 Task: Look for space in Zanjān, Iran from 5th June, 2023 to 16th June, 2023 for 2 adults in price range Rs.7000 to Rs.15000. Place can be entire place with 1  bedroom having 1 bed and 1 bathroom. Property type can be house, flat, guest house, hotel. Booking option can be shelf check-in. Required host language is English.
Action: Mouse moved to (577, 82)
Screenshot: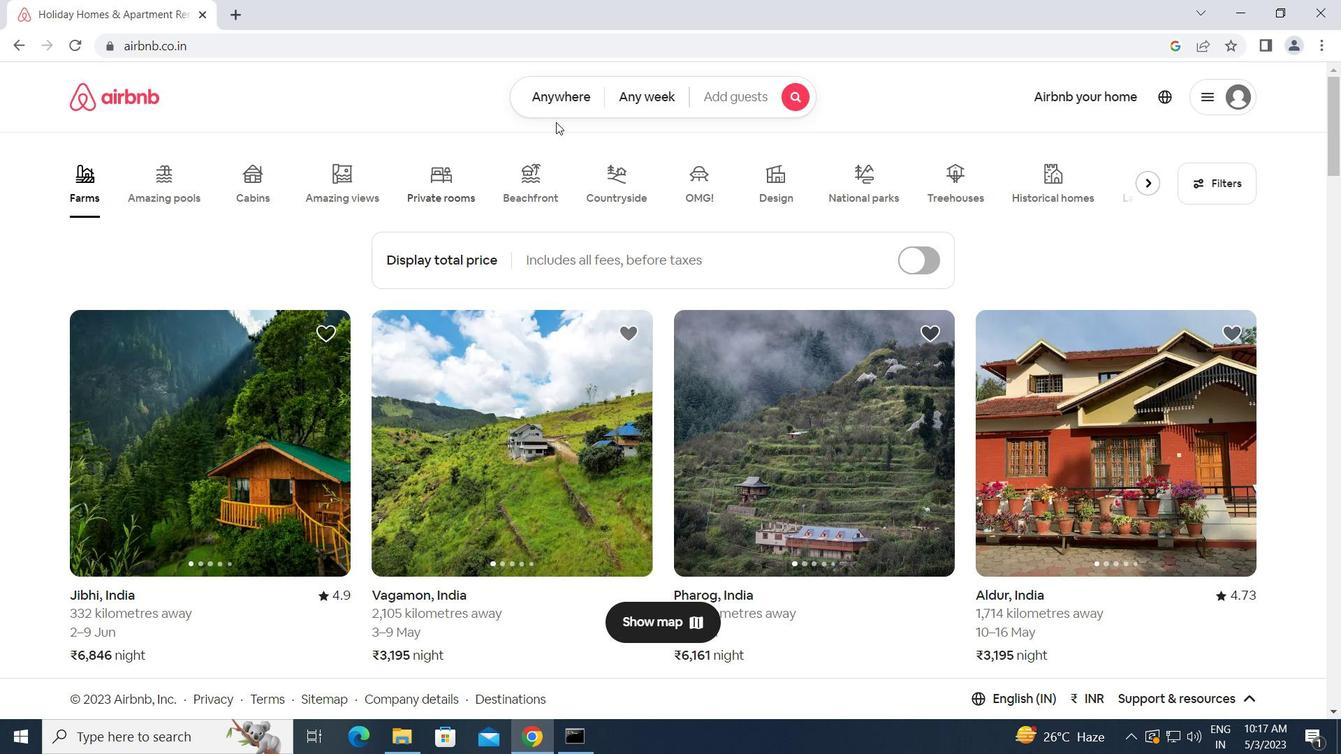
Action: Mouse pressed left at (577, 82)
Screenshot: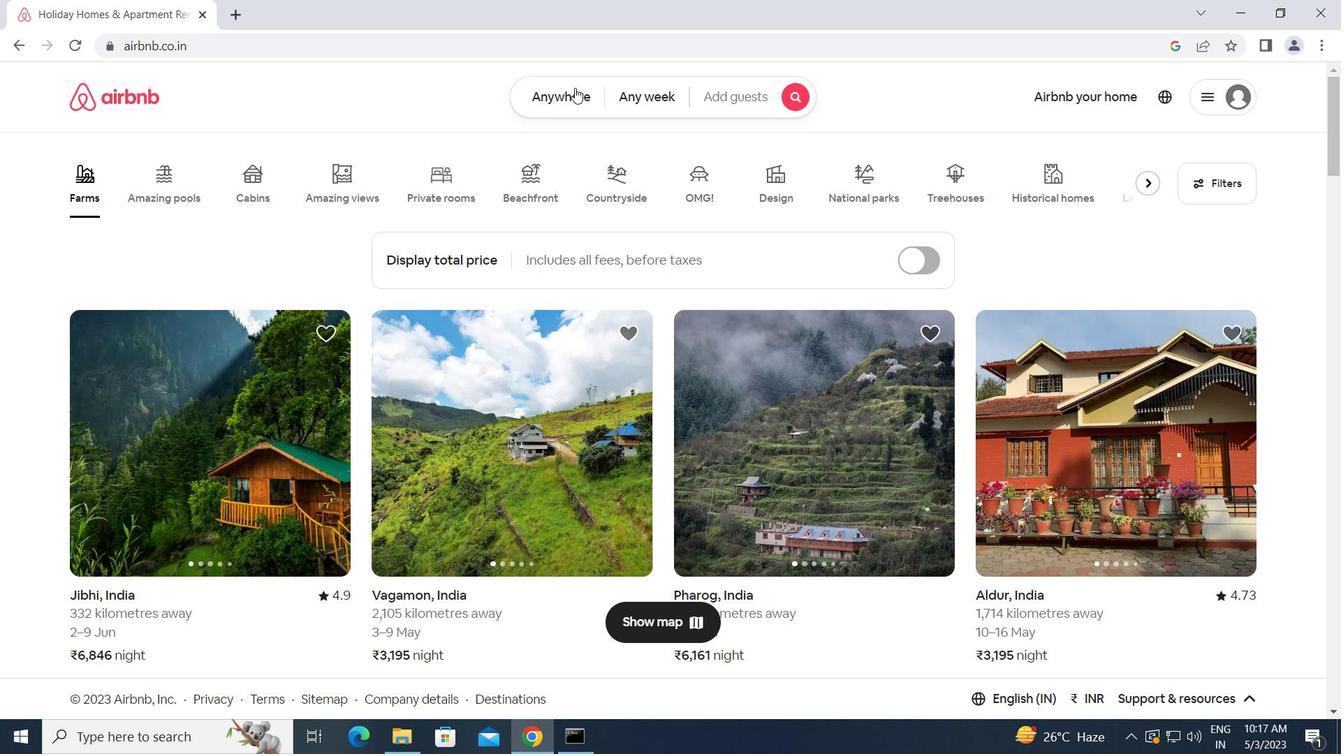 
Action: Mouse moved to (507, 156)
Screenshot: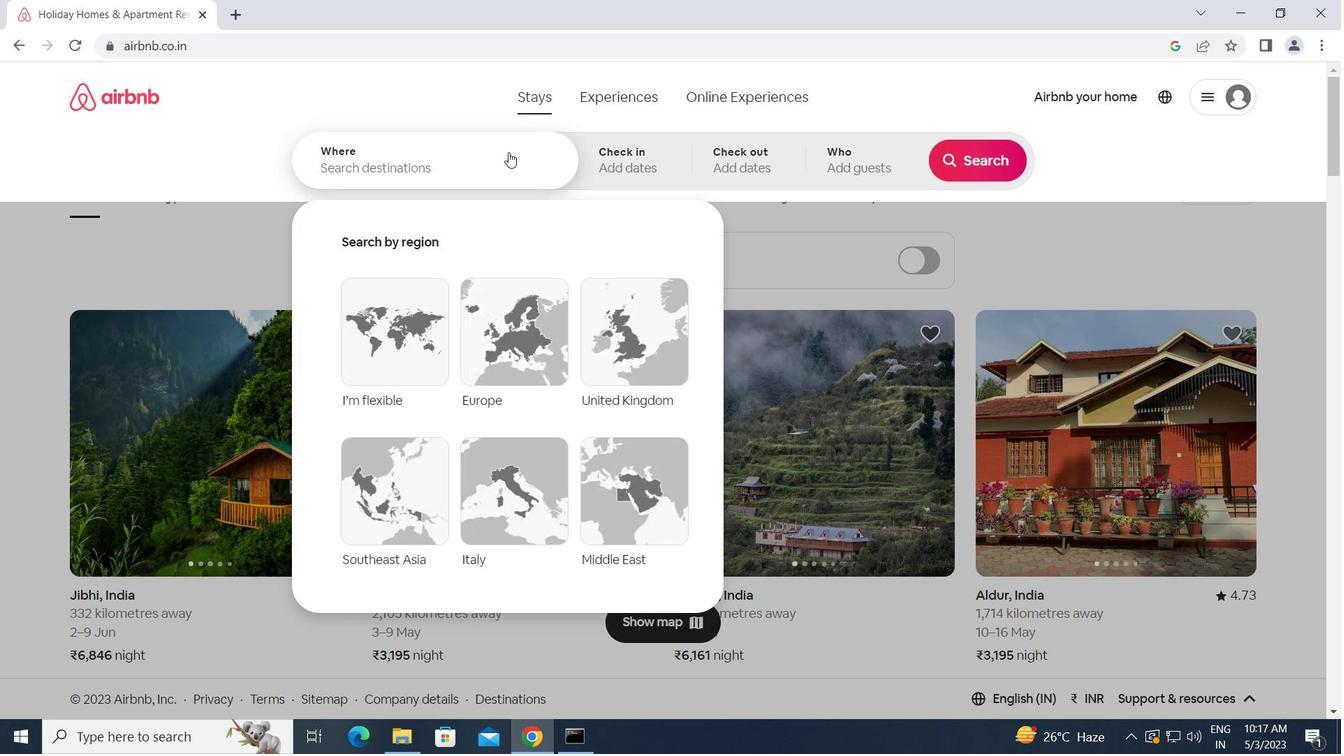 
Action: Mouse pressed left at (507, 156)
Screenshot: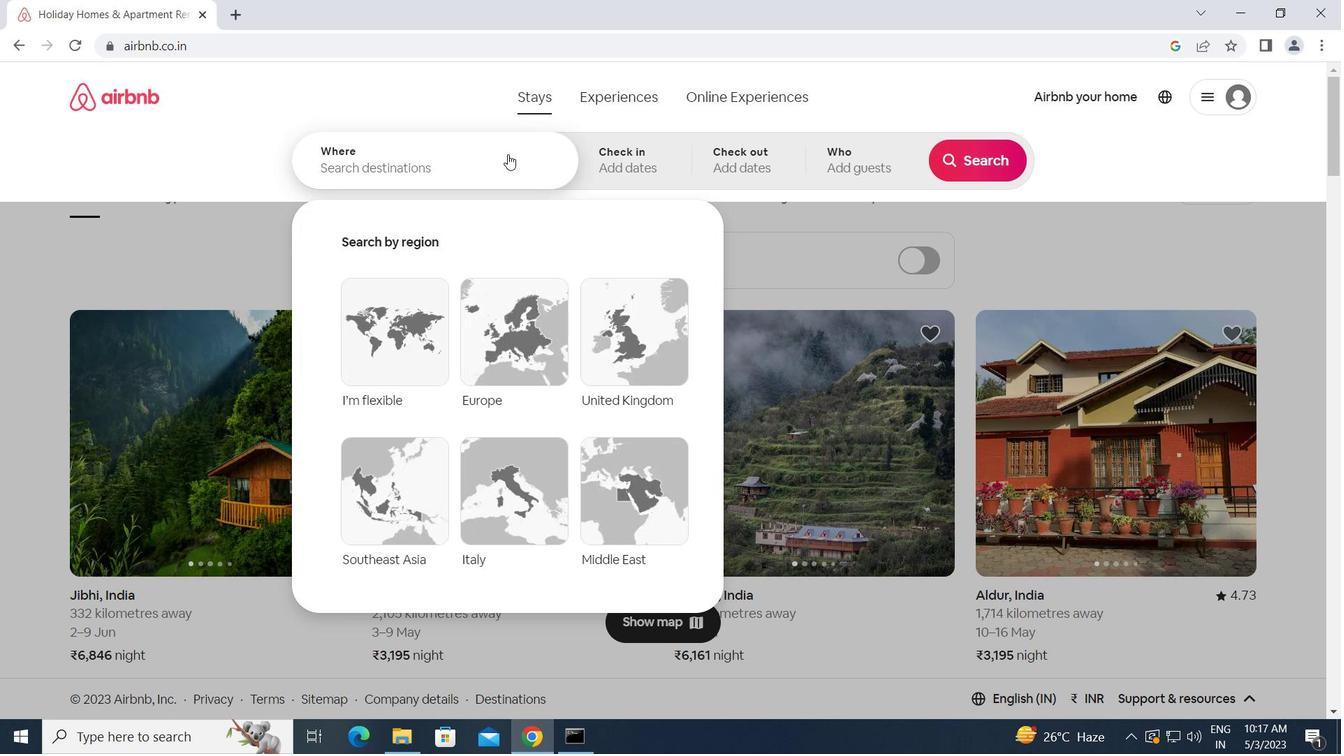 
Action: Key pressed z<Key.caps_lock>anjan,<Key.space><Key.caps_lock>i<Key.caps_lock>ran<Key.enter>
Screenshot: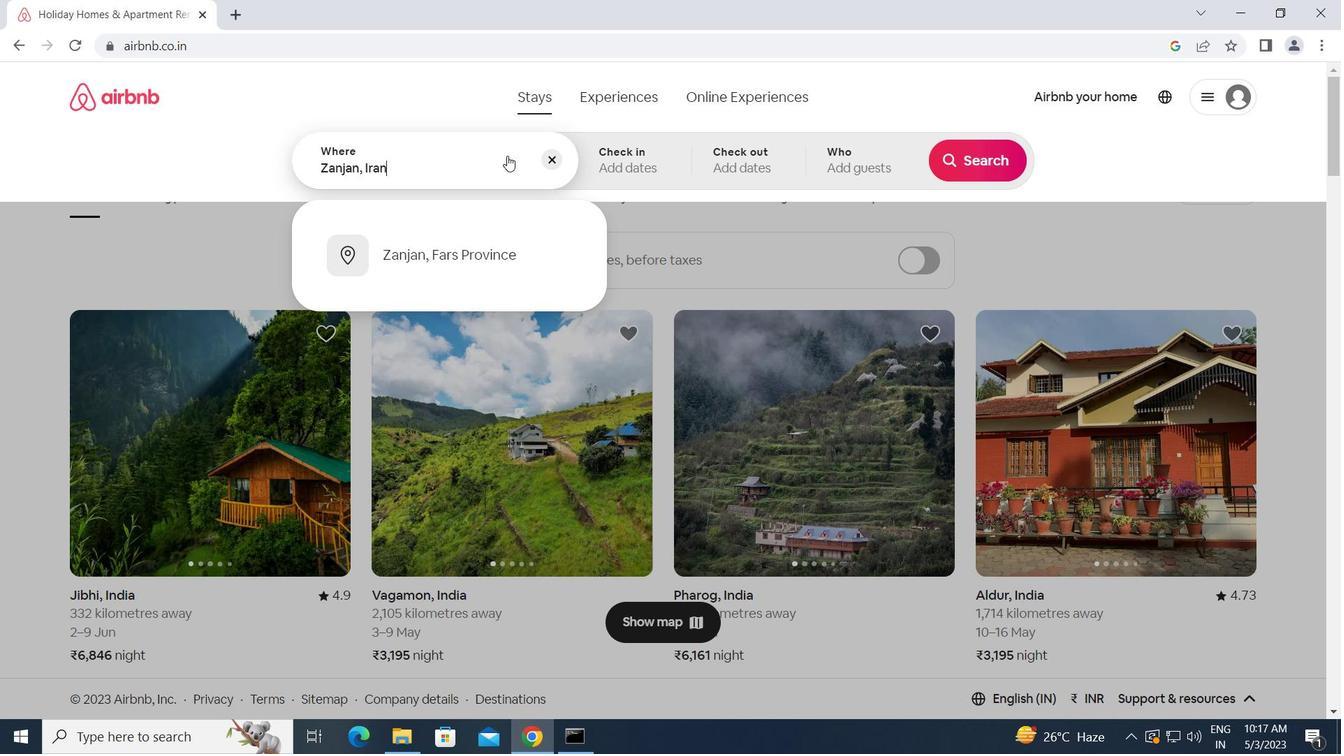 
Action: Mouse moved to (742, 416)
Screenshot: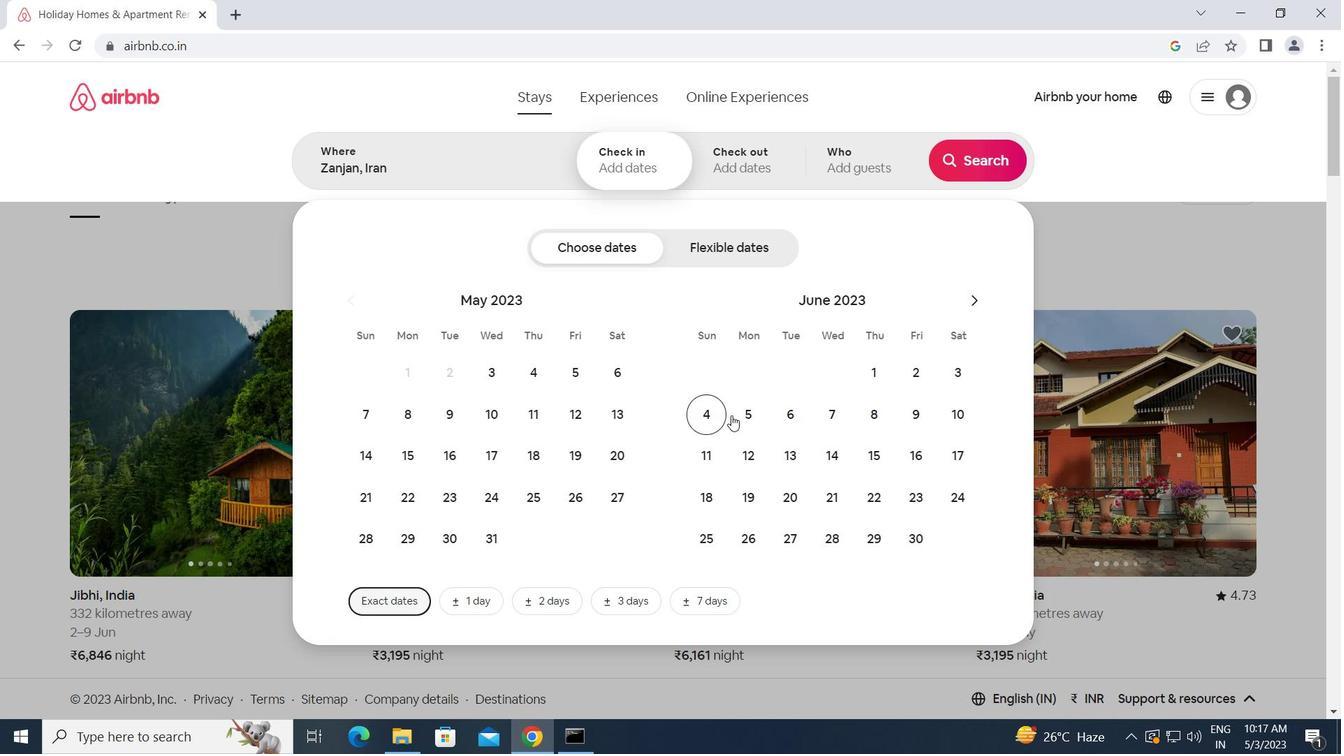 
Action: Mouse pressed left at (742, 416)
Screenshot: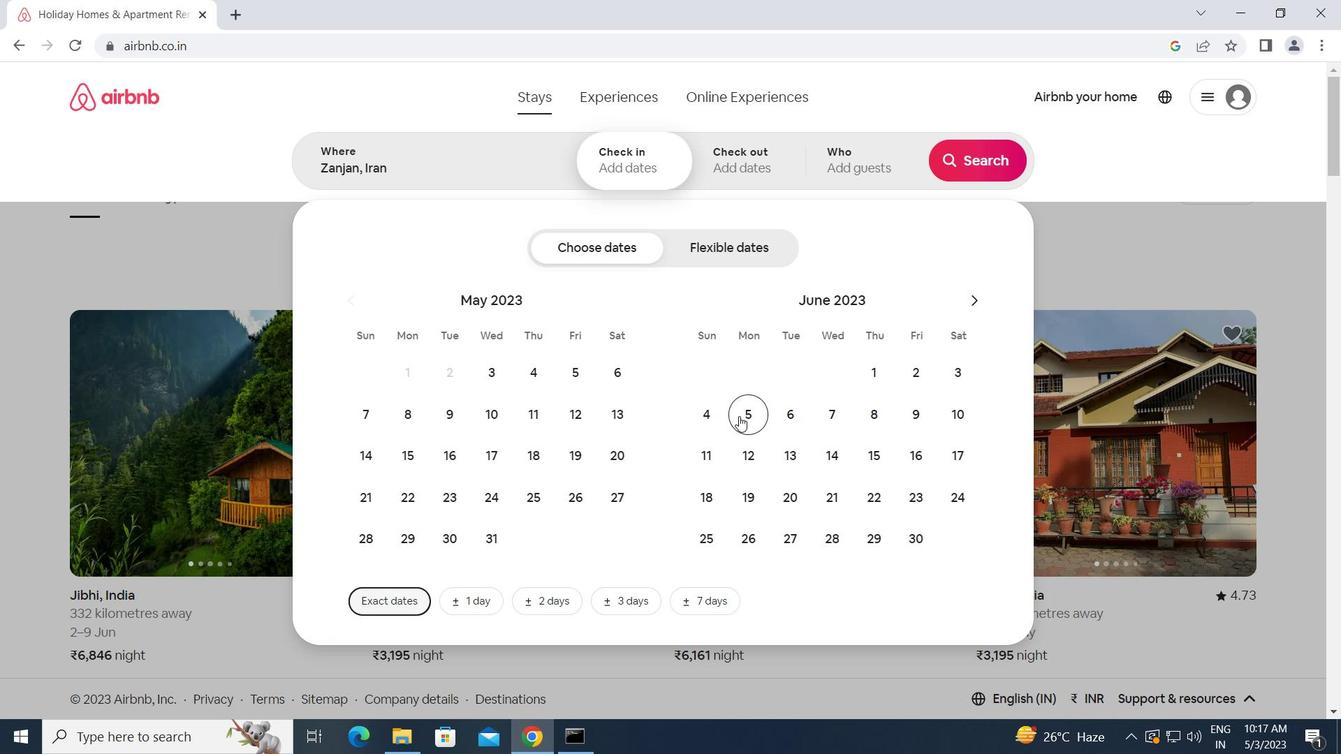 
Action: Mouse moved to (911, 452)
Screenshot: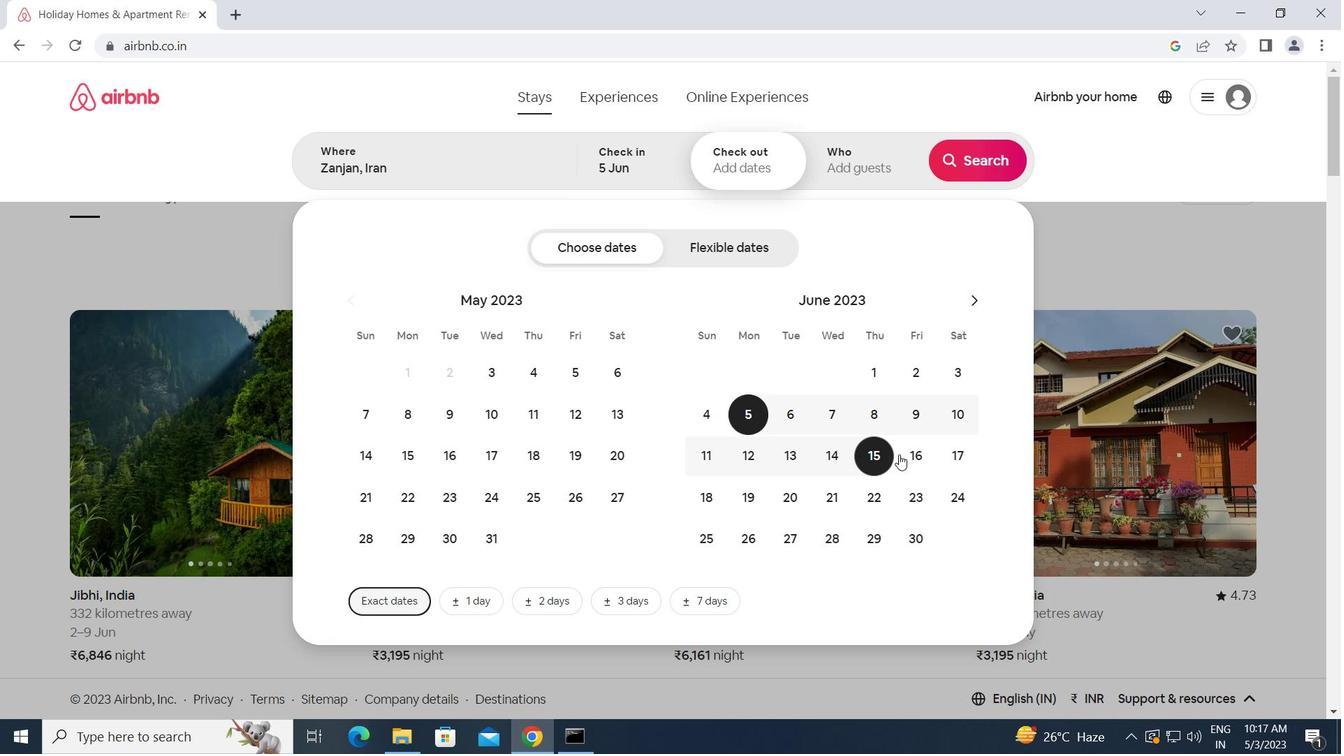 
Action: Mouse pressed left at (911, 452)
Screenshot: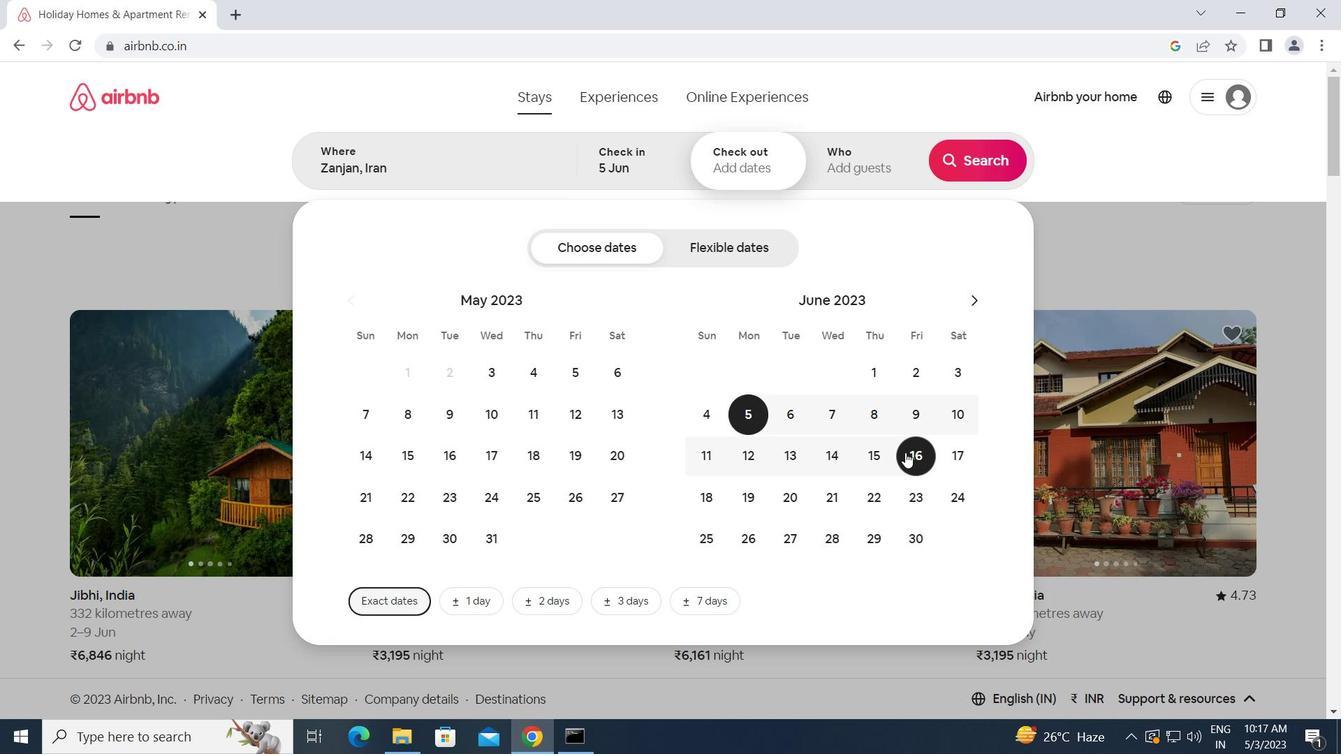 
Action: Mouse moved to (885, 160)
Screenshot: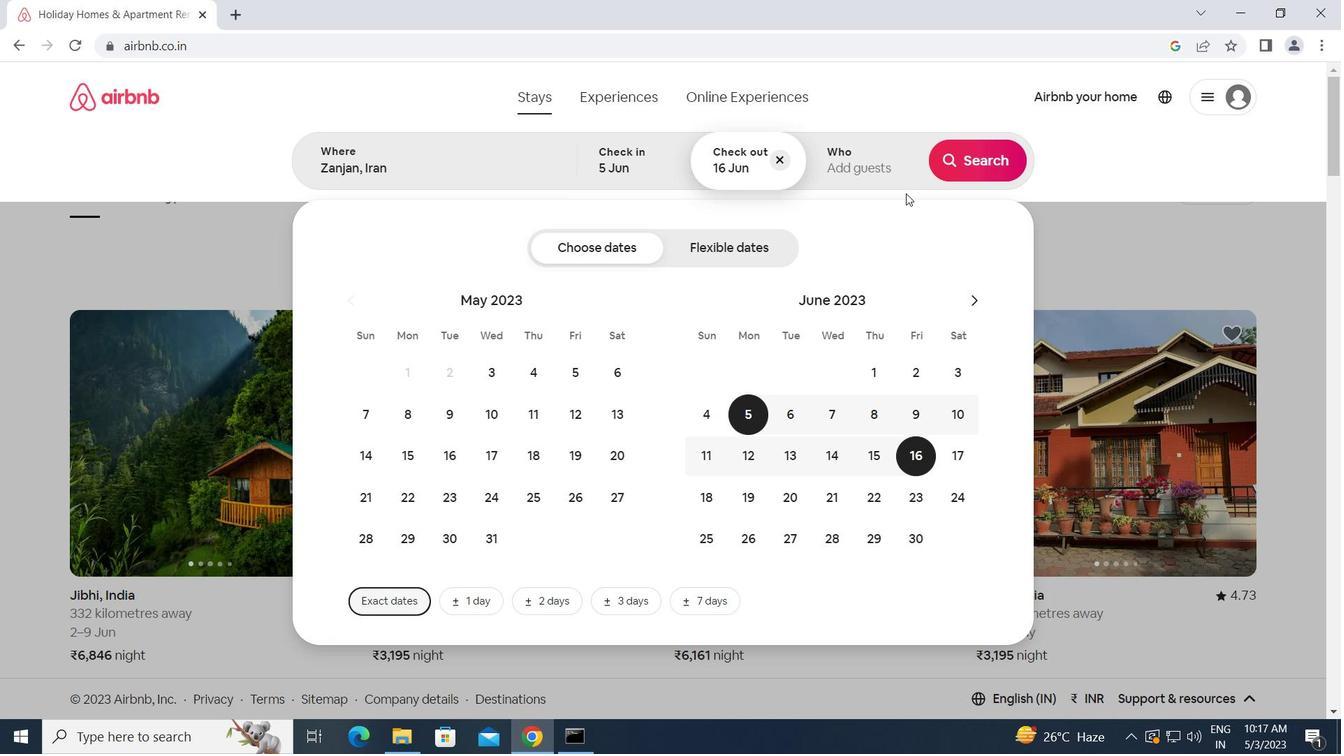 
Action: Mouse pressed left at (885, 160)
Screenshot: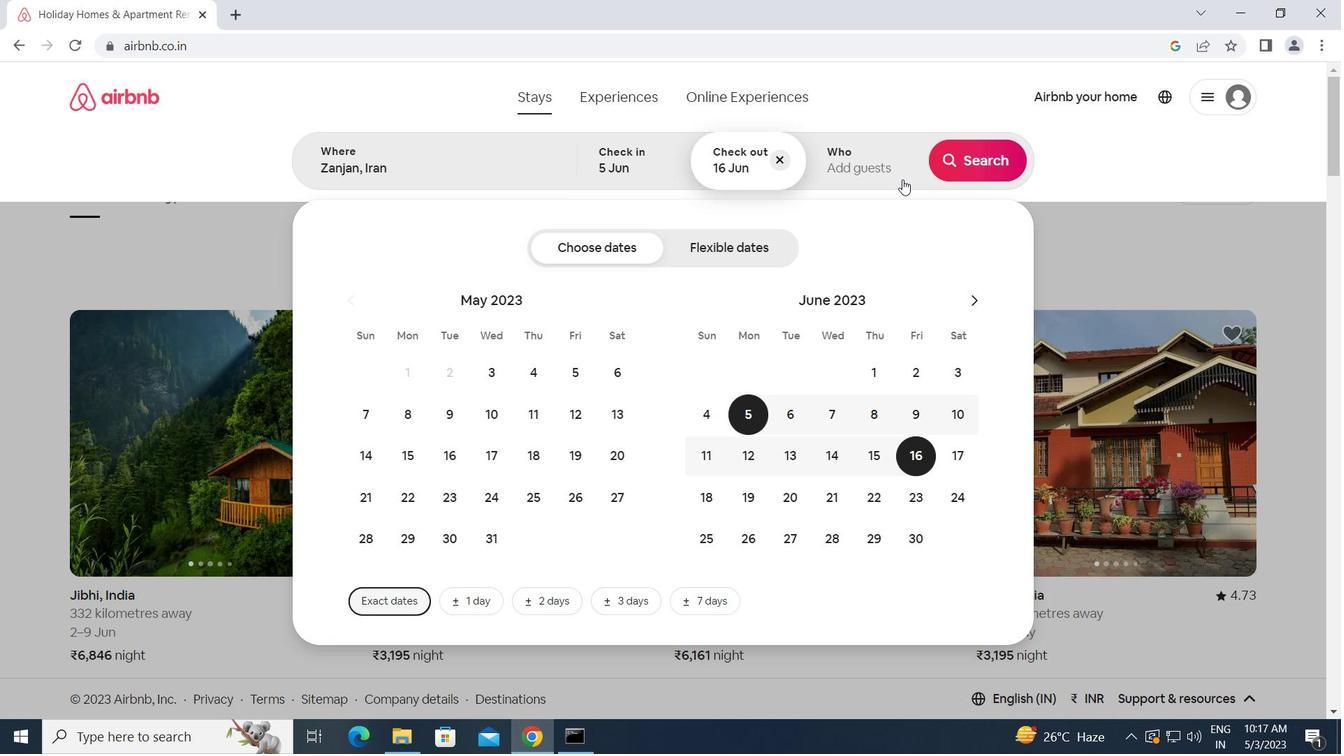 
Action: Mouse moved to (975, 253)
Screenshot: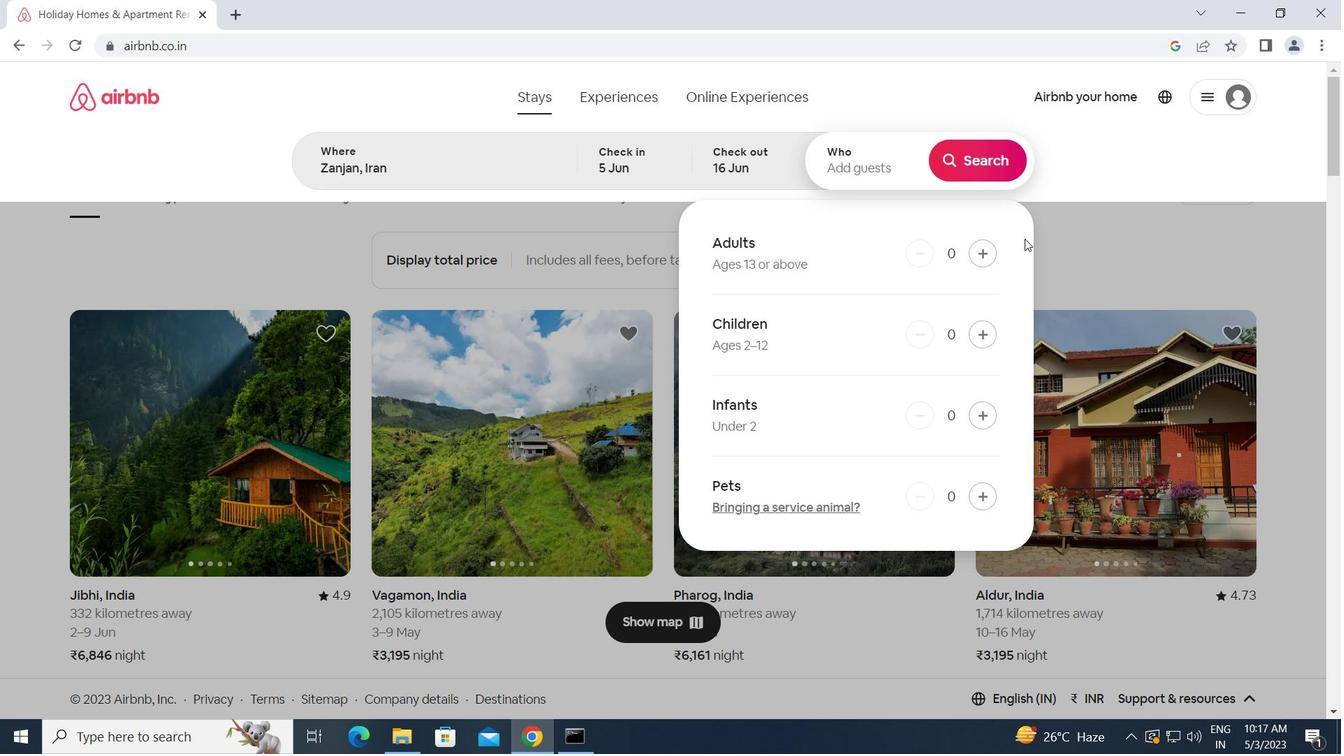 
Action: Mouse pressed left at (975, 253)
Screenshot: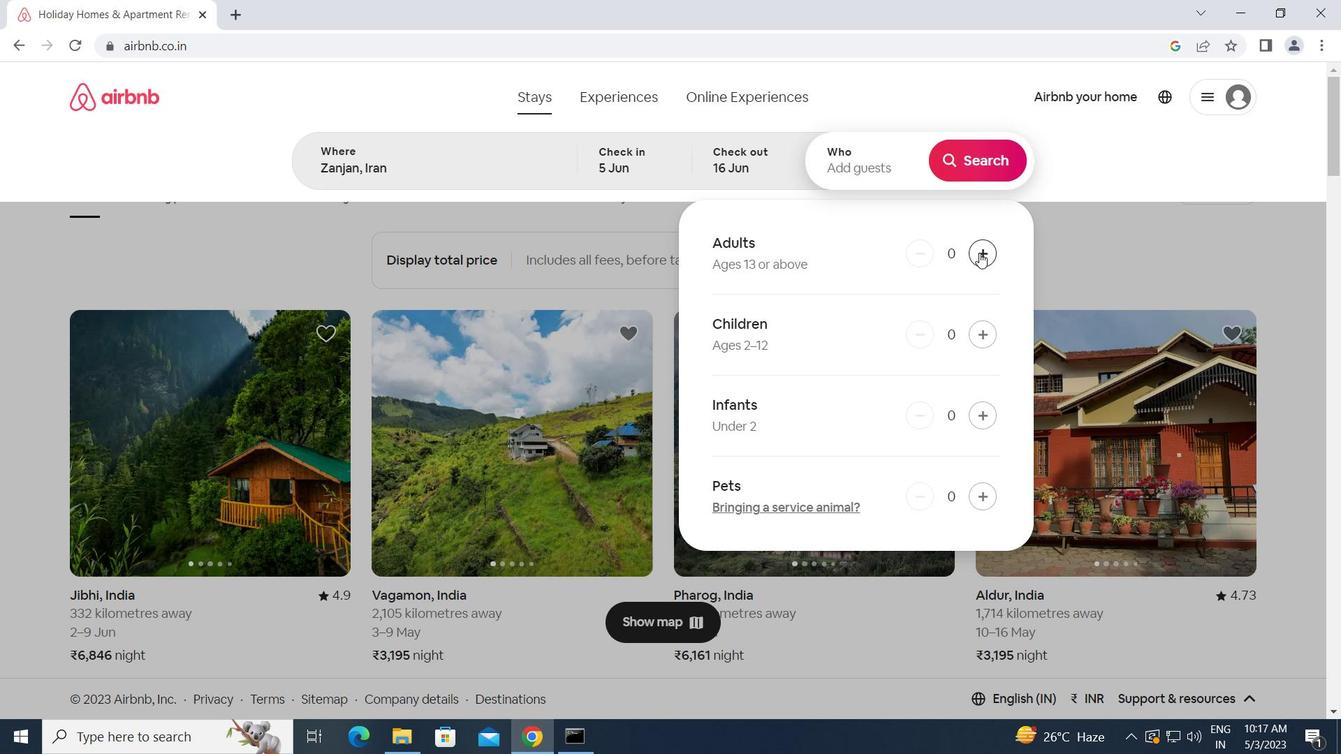 
Action: Mouse moved to (985, 246)
Screenshot: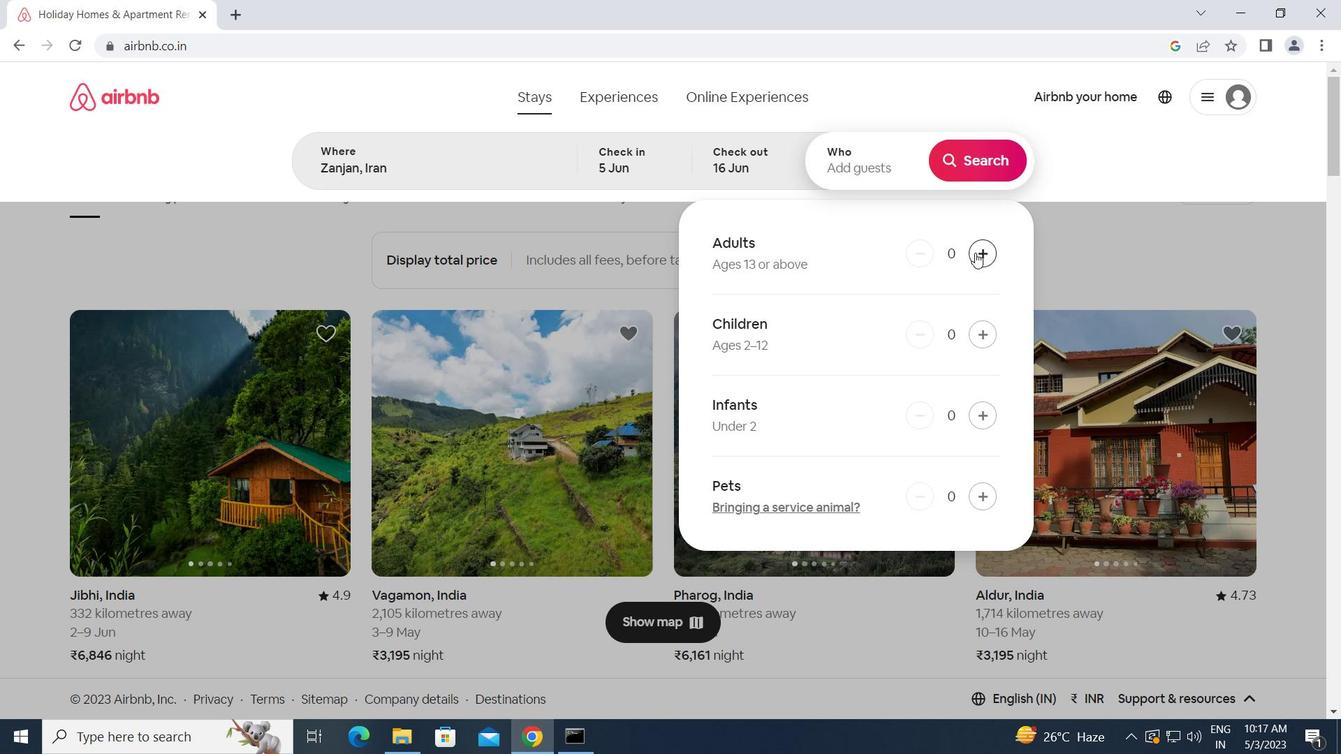 
Action: Mouse pressed left at (985, 246)
Screenshot: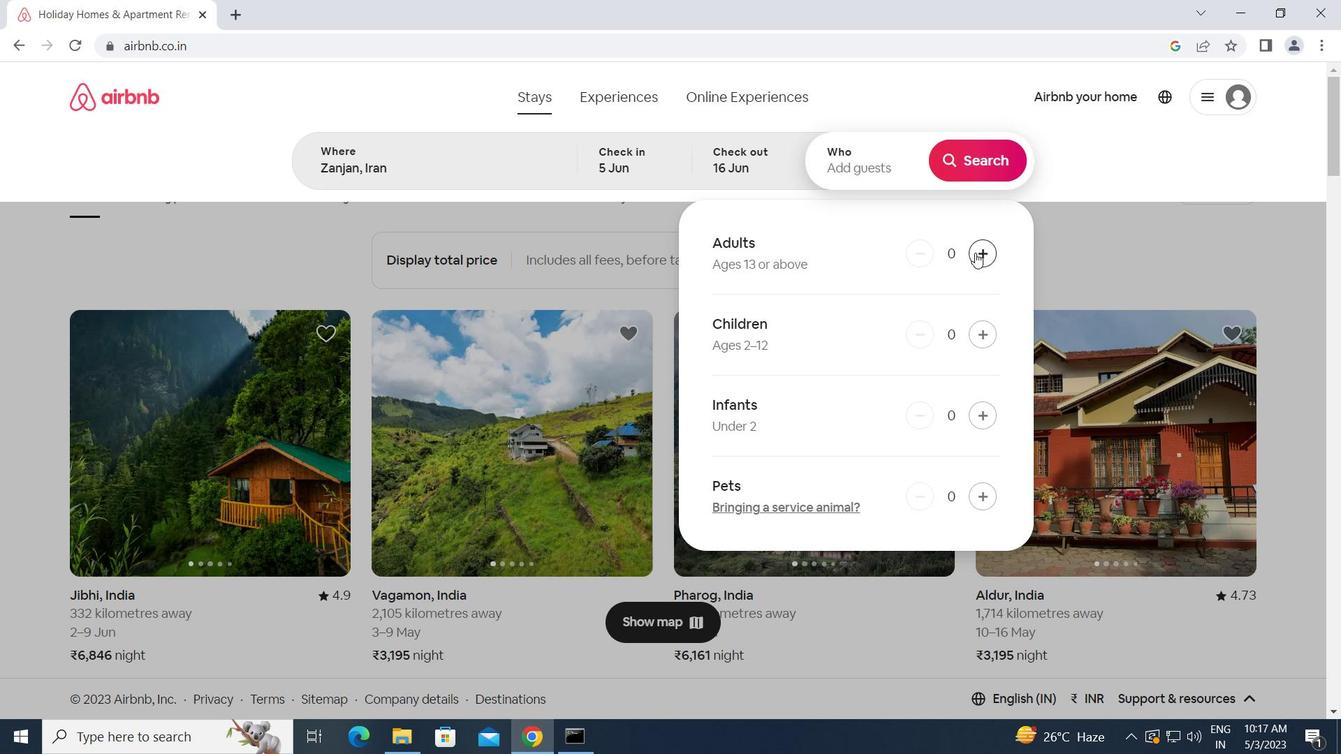 
Action: Mouse moved to (982, 168)
Screenshot: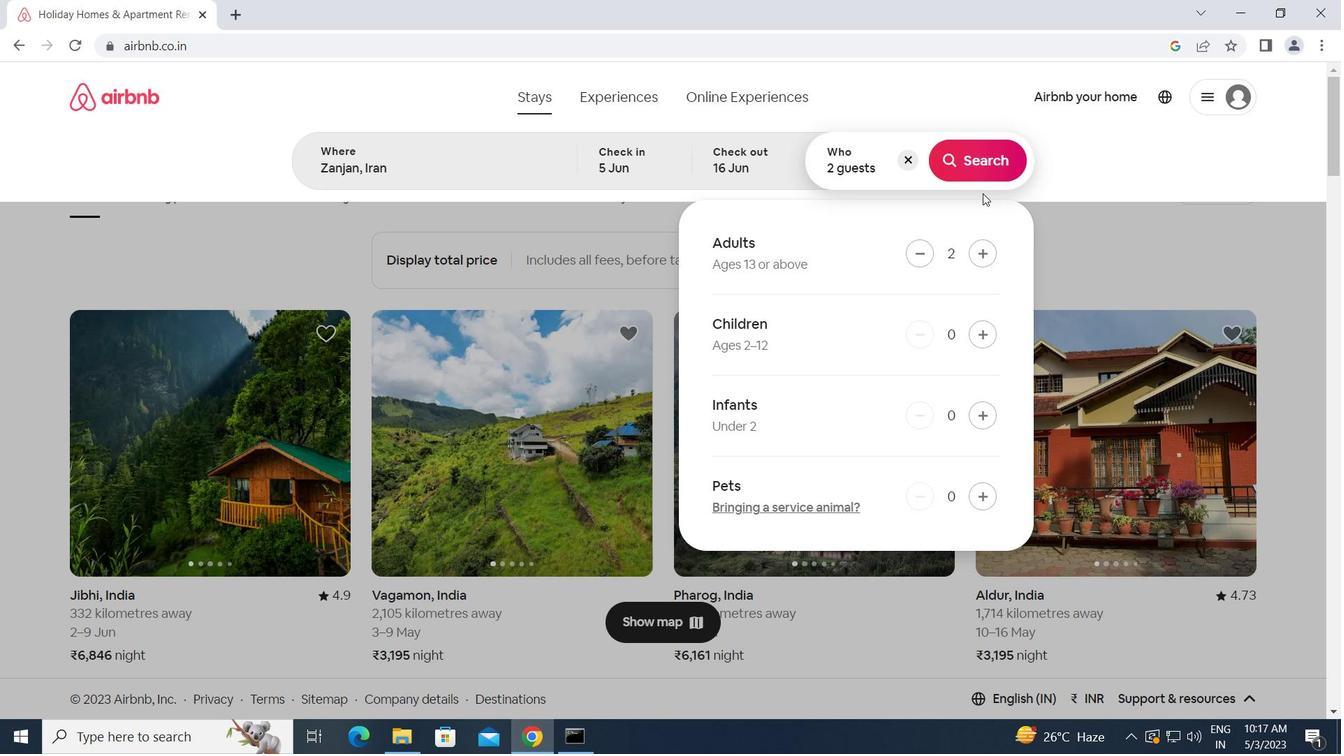 
Action: Mouse pressed left at (982, 168)
Screenshot: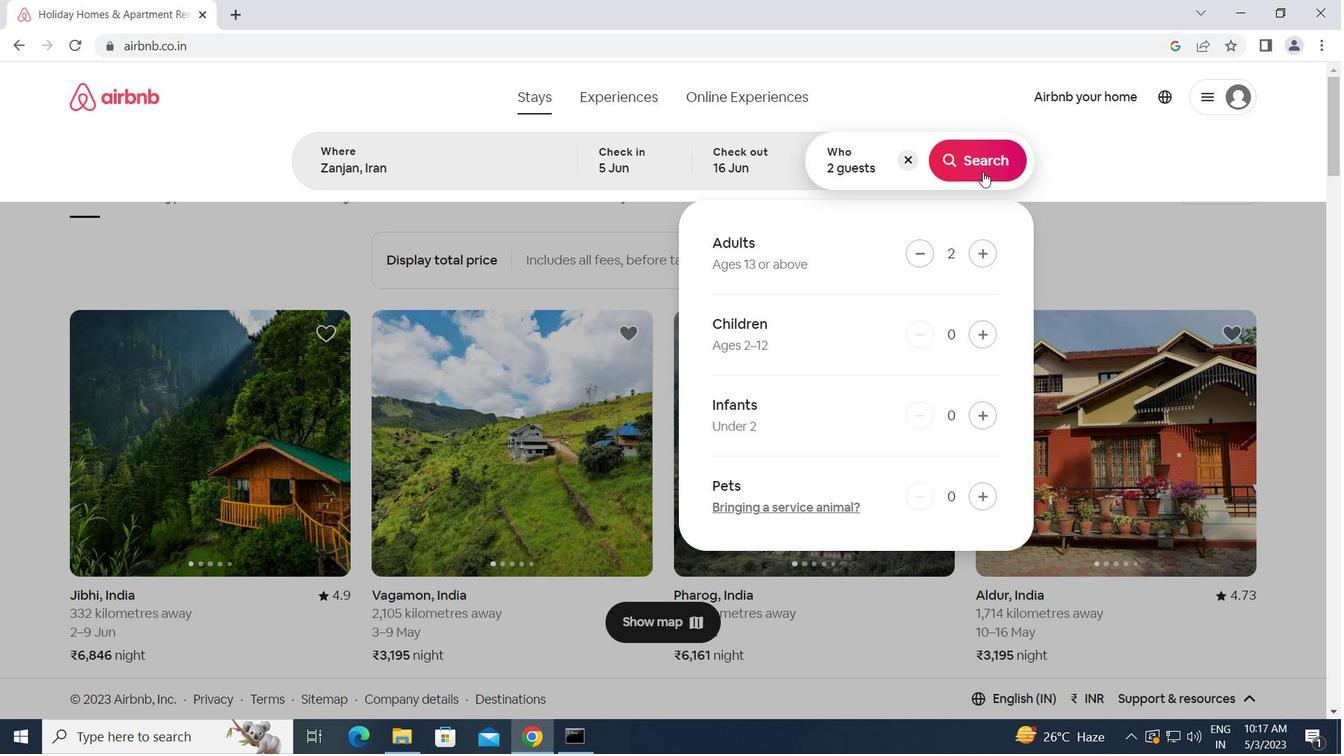 
Action: Mouse moved to (1277, 161)
Screenshot: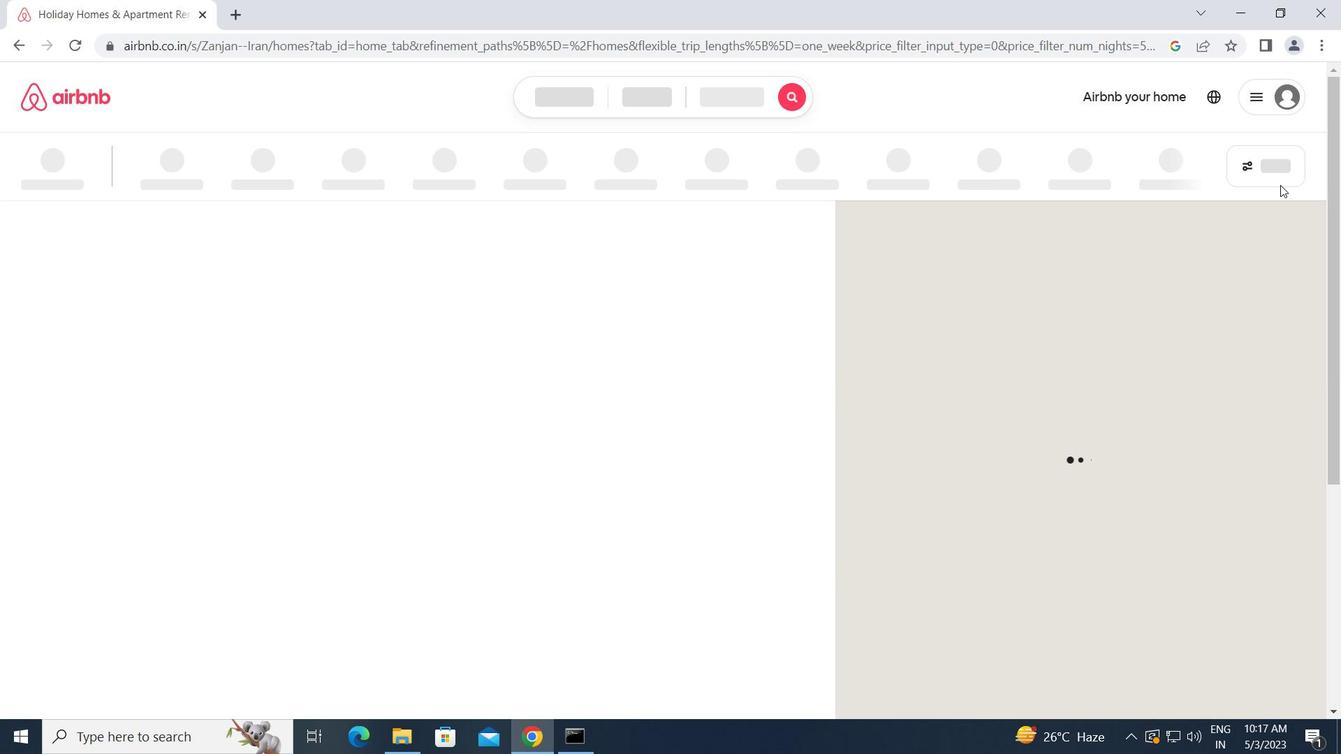 
Action: Mouse pressed left at (1277, 161)
Screenshot: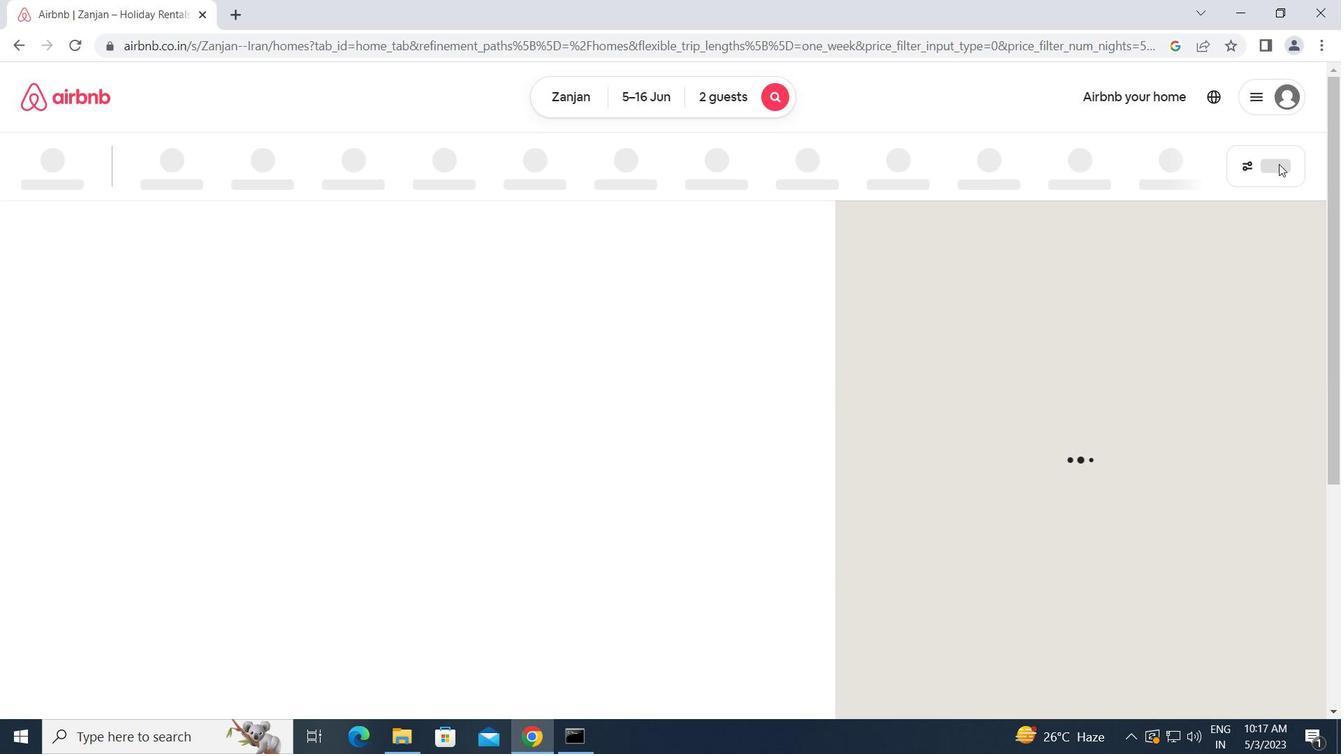 
Action: Mouse moved to (450, 273)
Screenshot: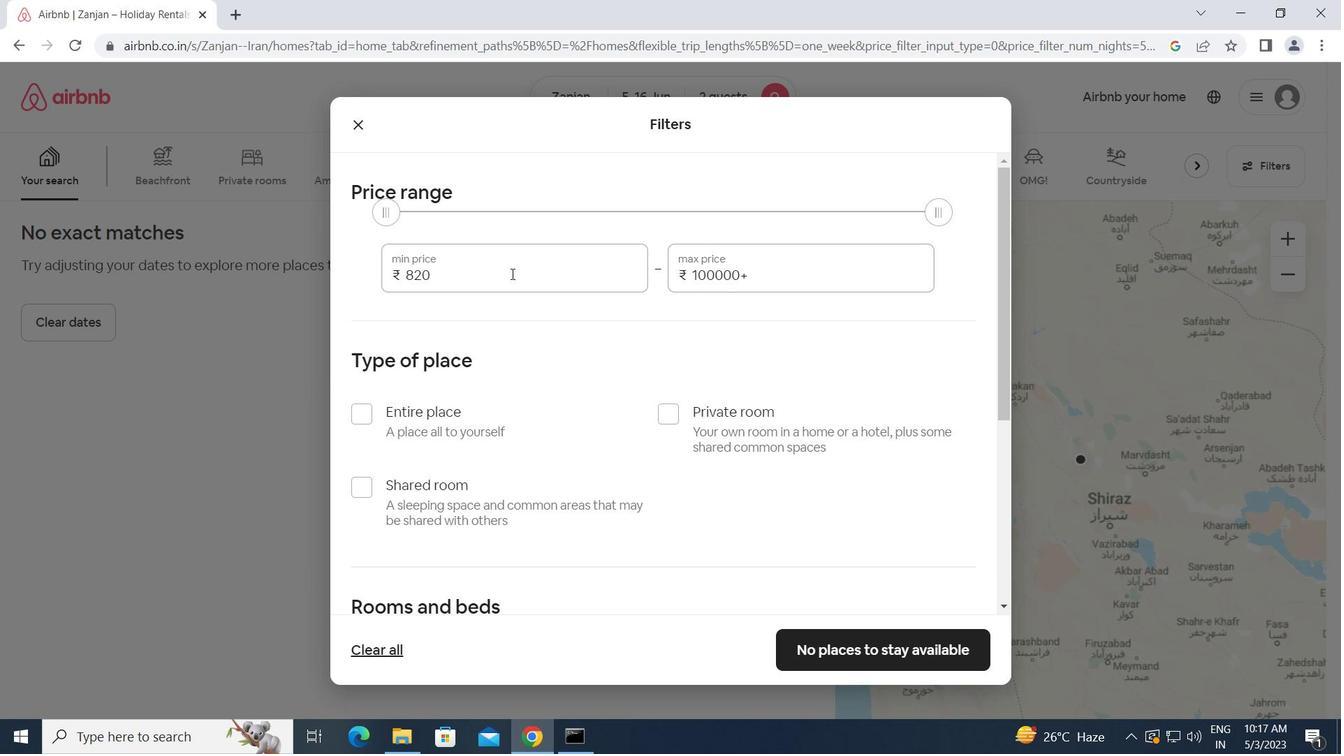 
Action: Mouse pressed left at (450, 273)
Screenshot: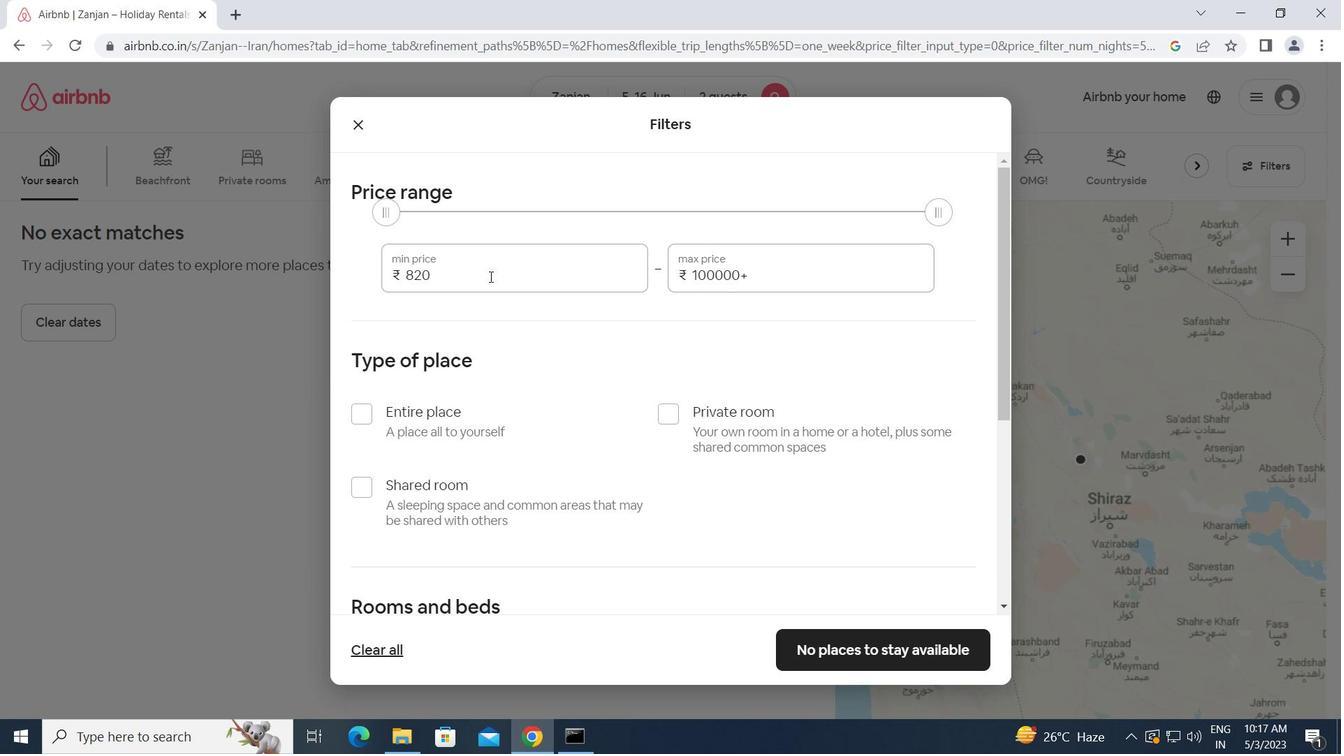 
Action: Mouse moved to (389, 275)
Screenshot: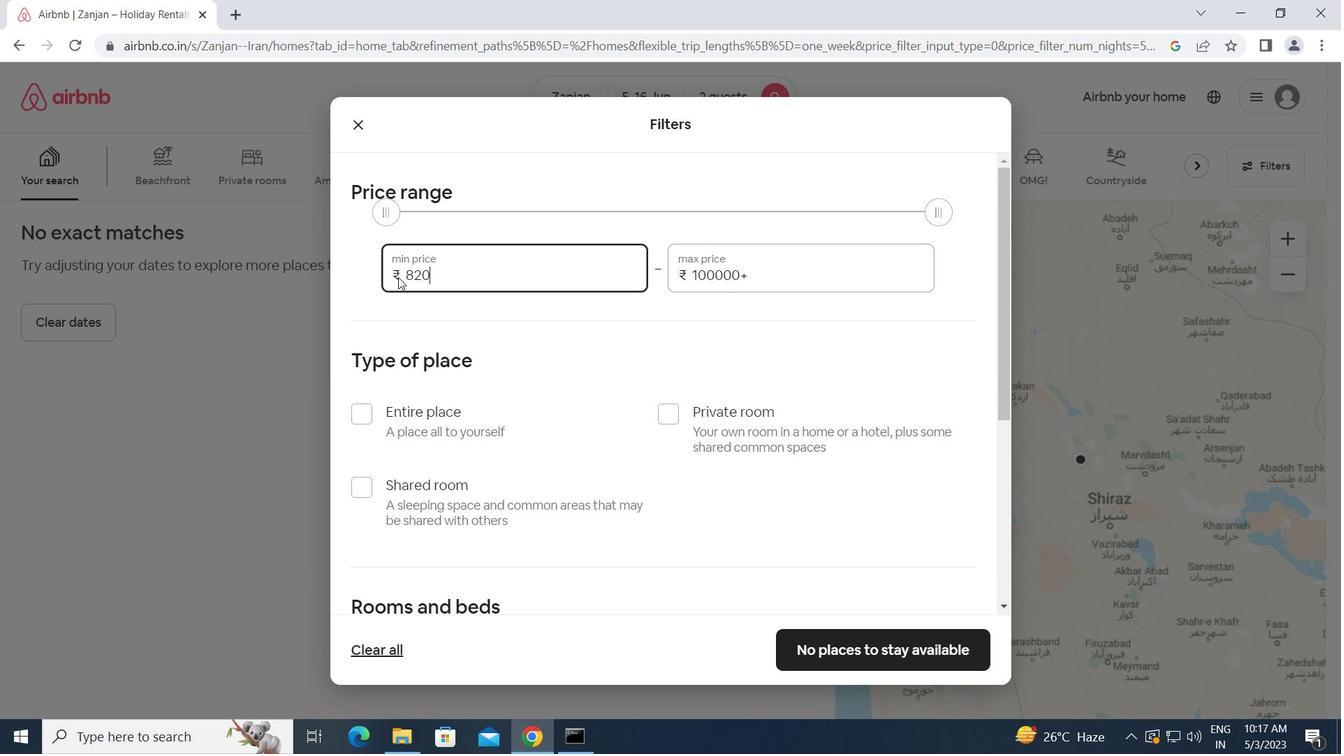
Action: Key pressed 7000<Key.tab>15000
Screenshot: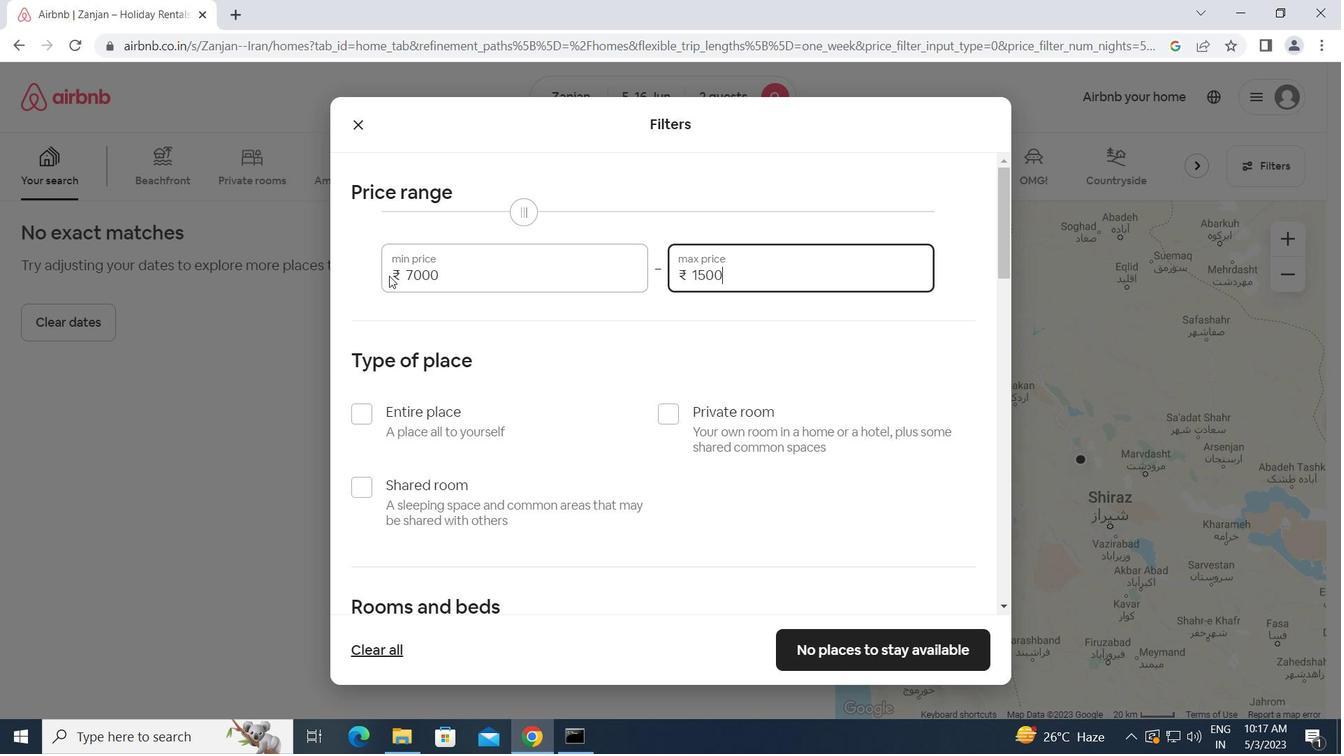 
Action: Mouse moved to (353, 418)
Screenshot: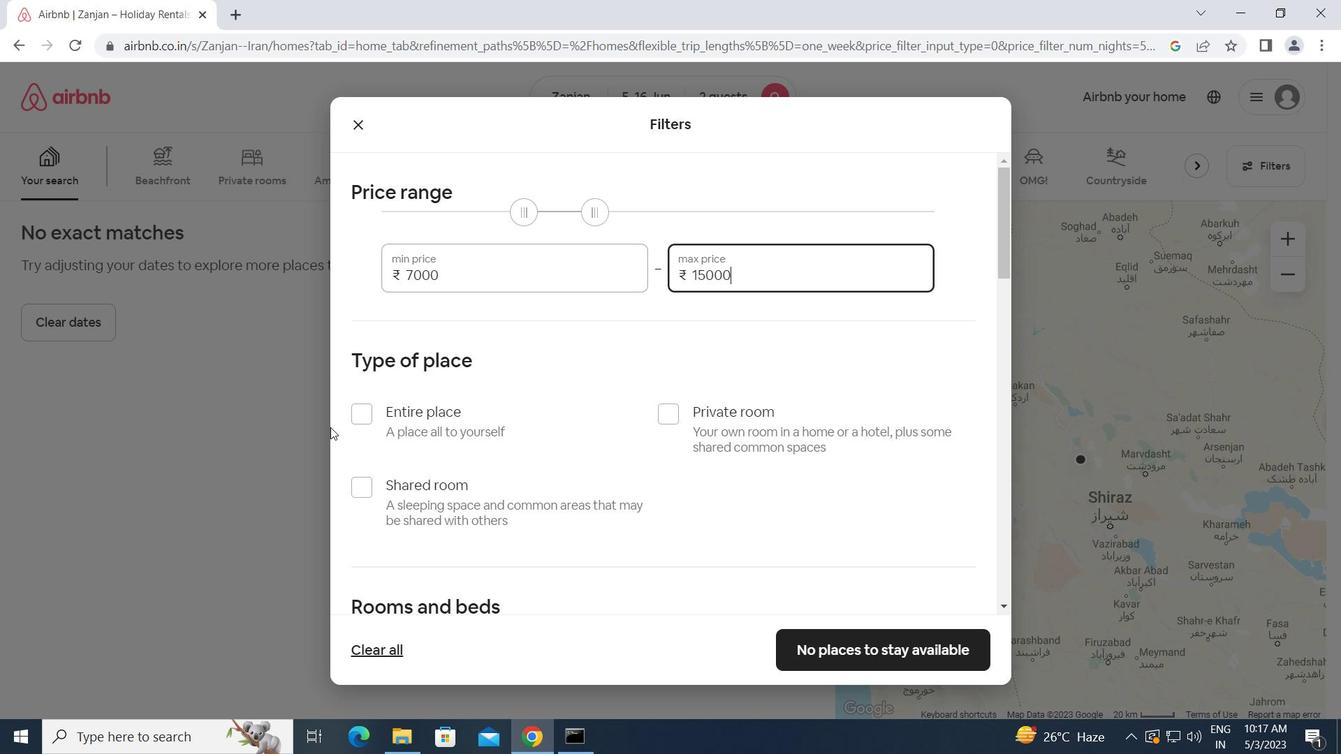 
Action: Mouse pressed left at (353, 418)
Screenshot: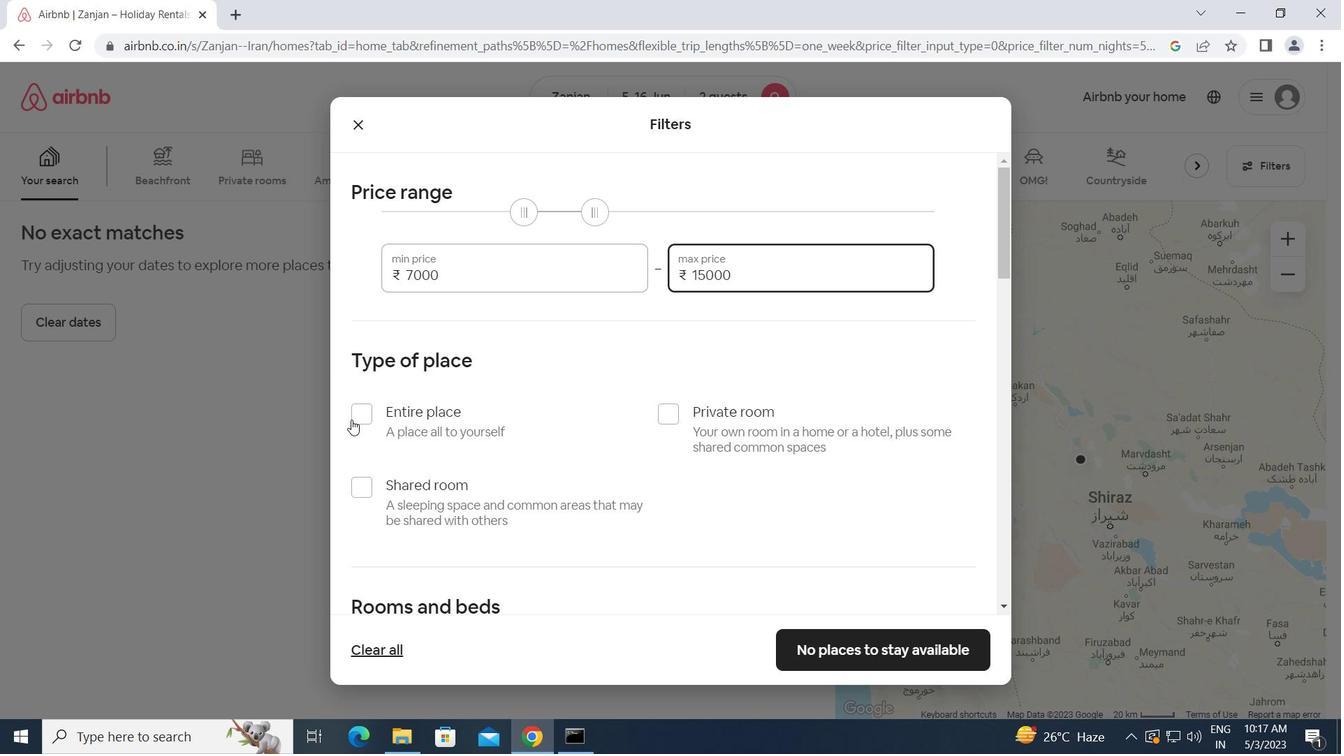 
Action: Mouse moved to (433, 433)
Screenshot: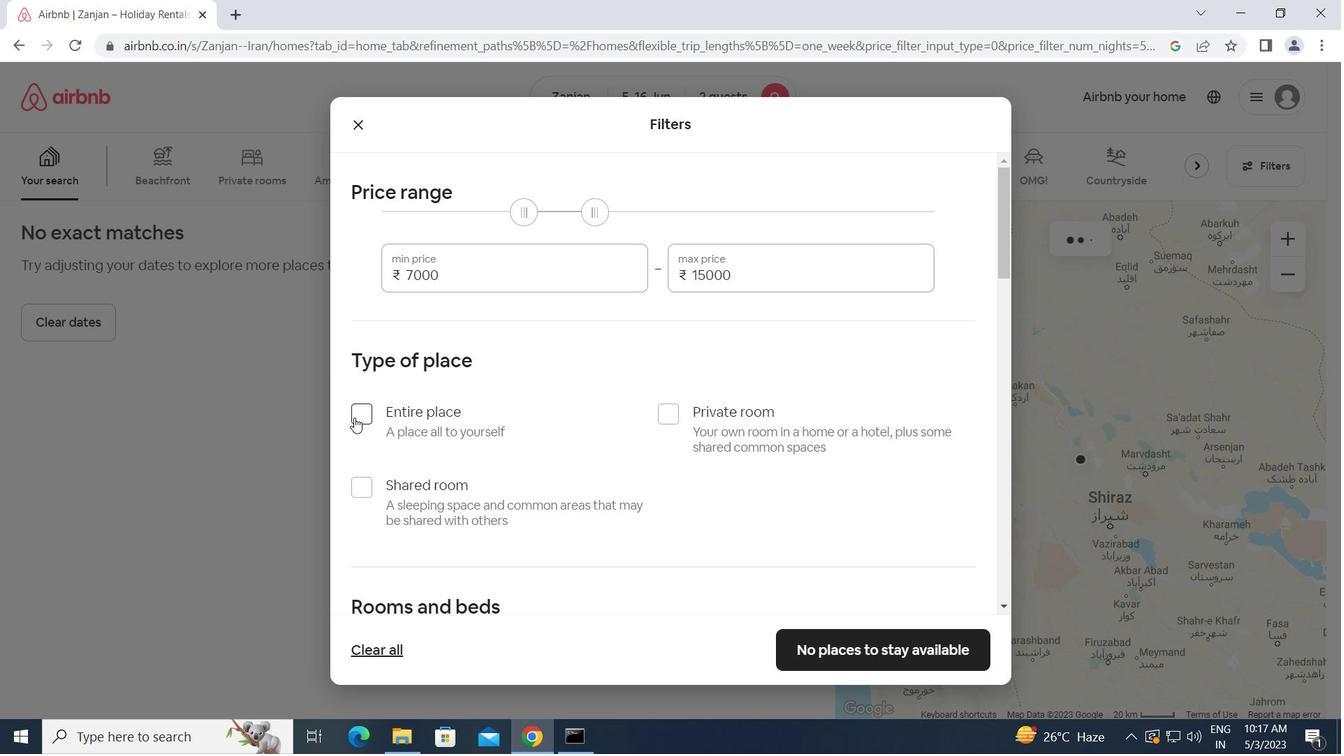 
Action: Mouse scrolled (433, 432) with delta (0, 0)
Screenshot: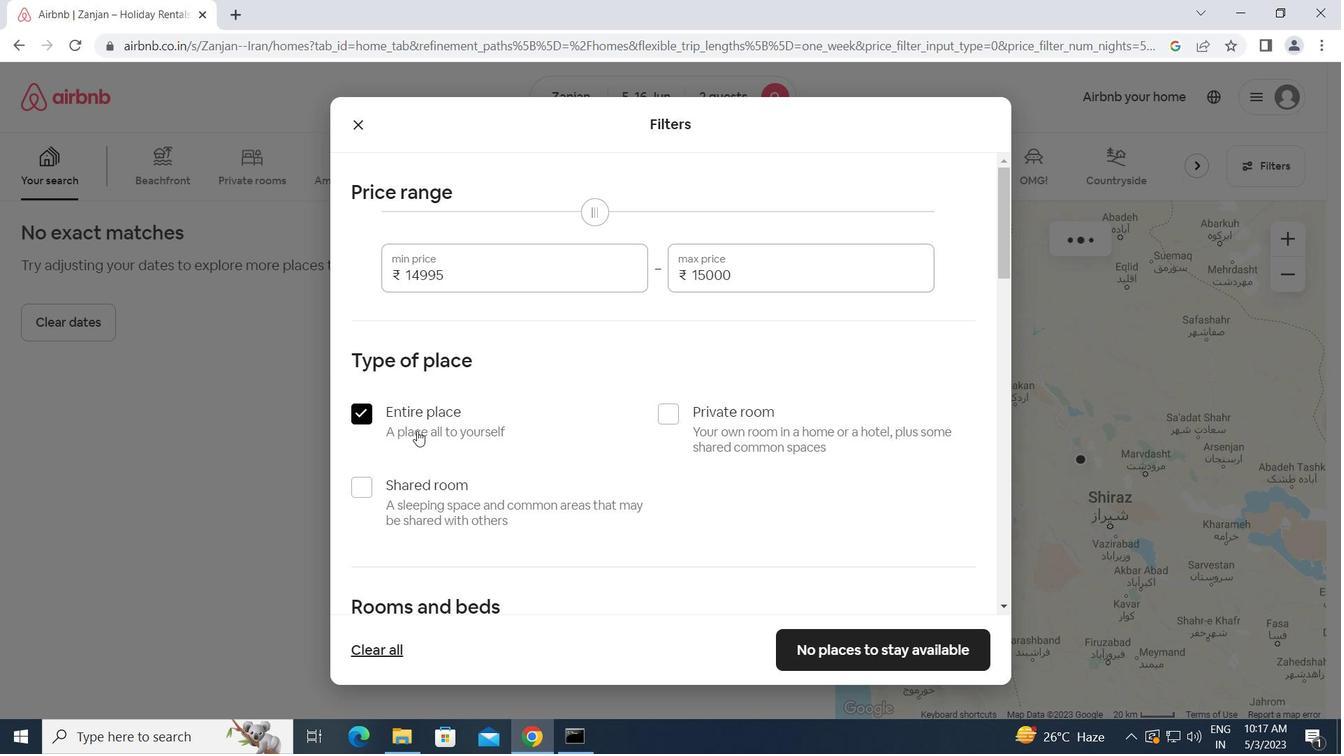 
Action: Mouse scrolled (433, 432) with delta (0, 0)
Screenshot: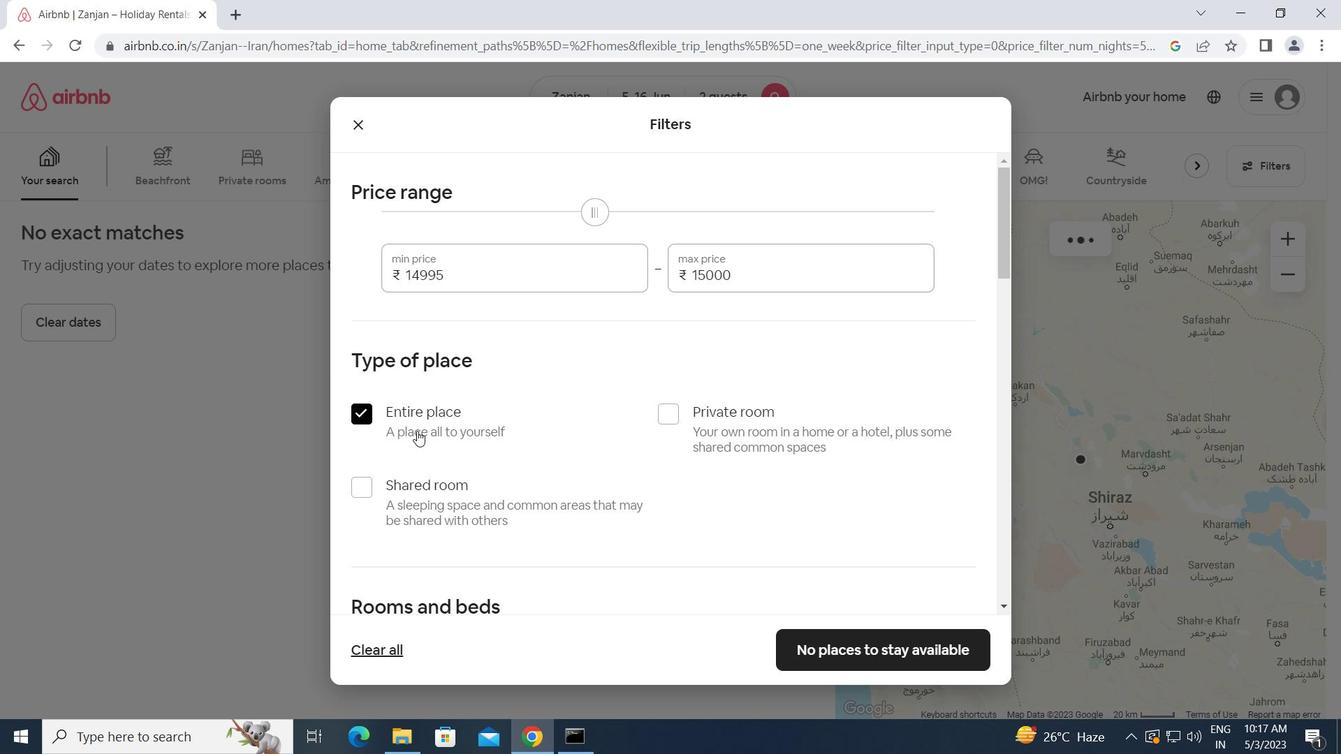 
Action: Mouse scrolled (433, 432) with delta (0, 0)
Screenshot: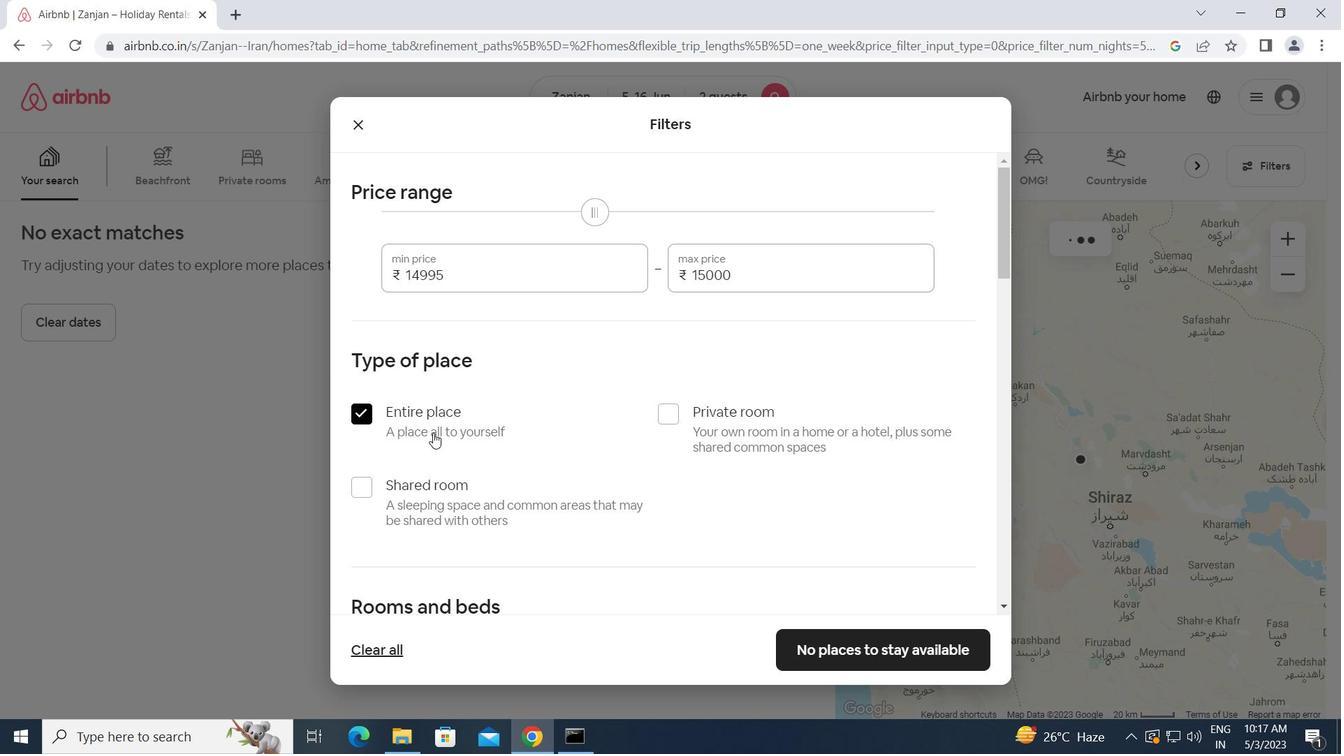 
Action: Mouse scrolled (433, 432) with delta (0, 0)
Screenshot: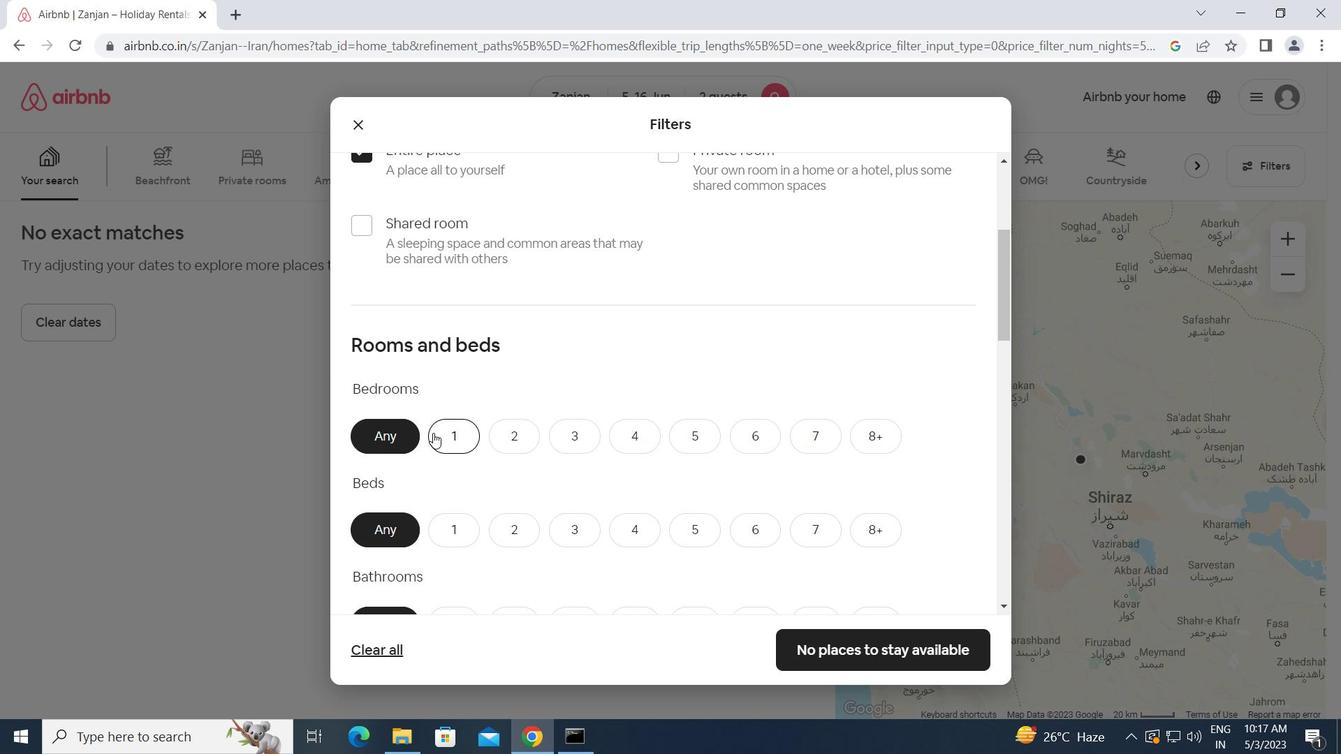 
Action: Mouse moved to (468, 350)
Screenshot: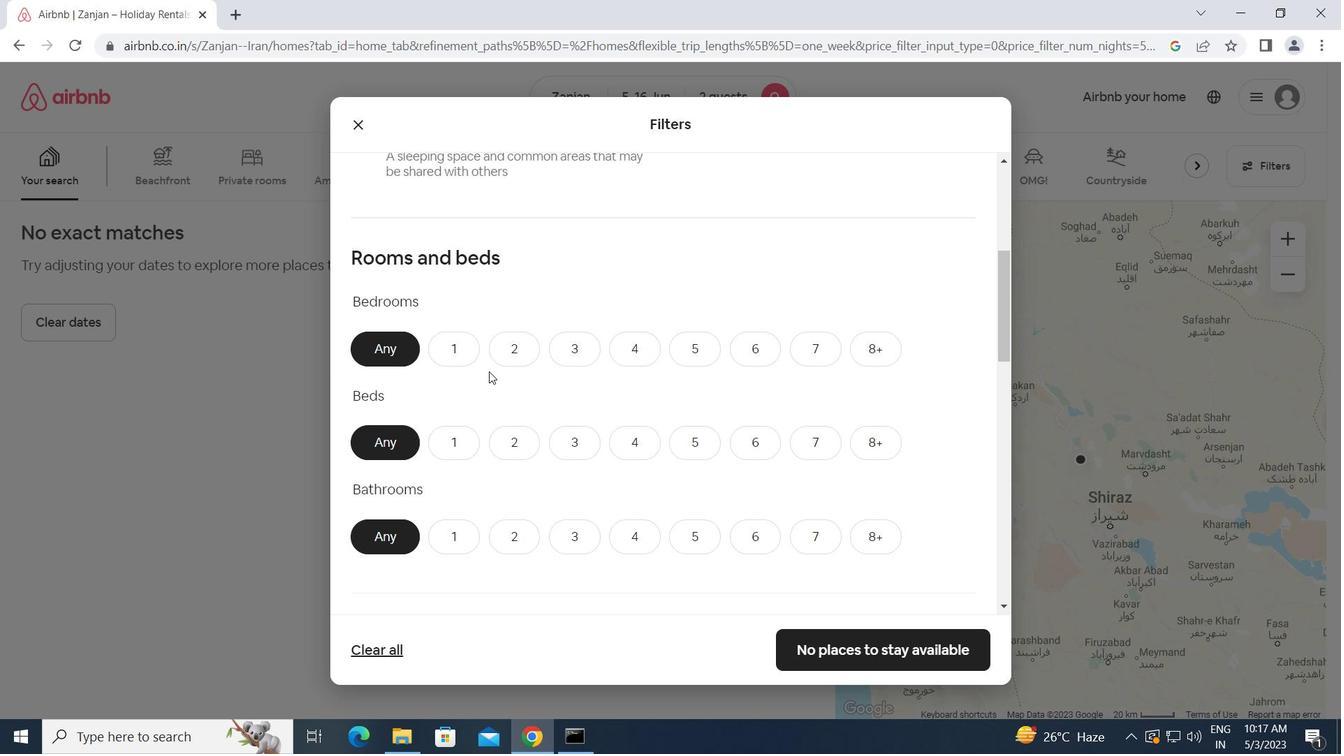 
Action: Mouse pressed left at (468, 350)
Screenshot: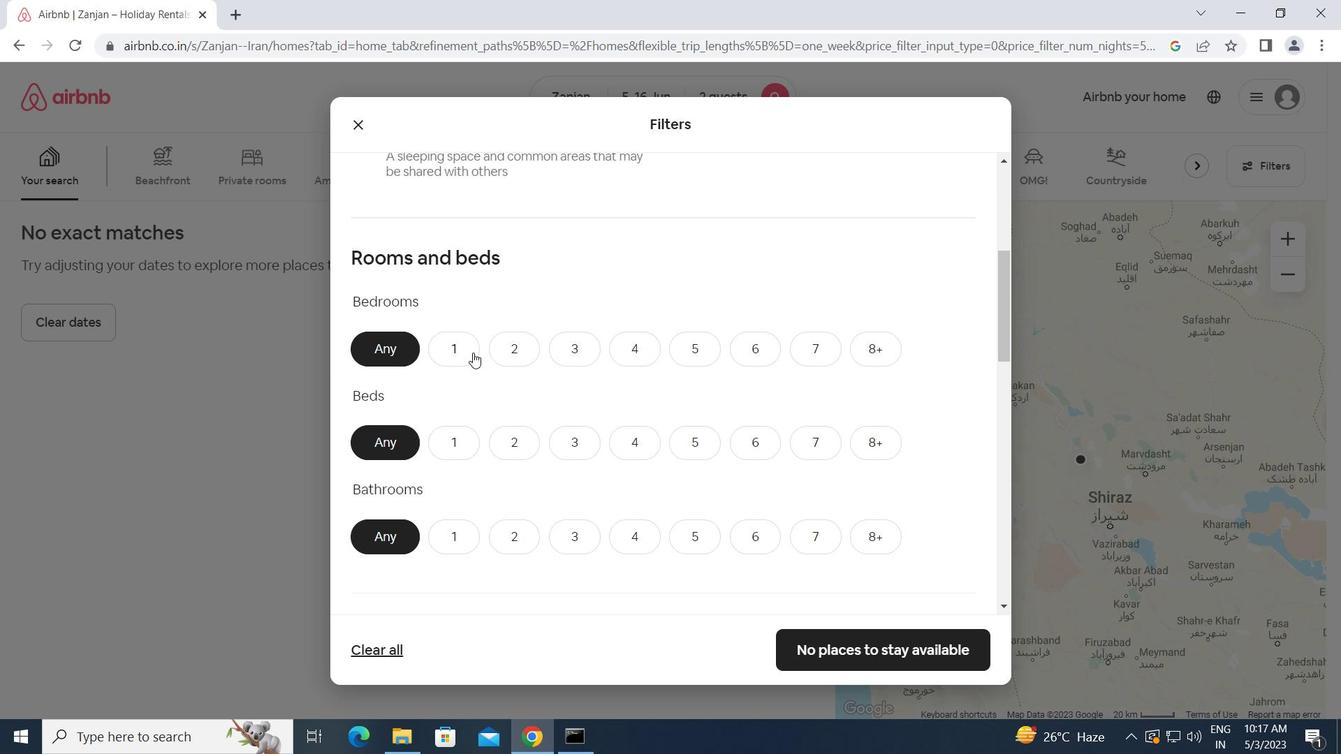 
Action: Mouse moved to (449, 449)
Screenshot: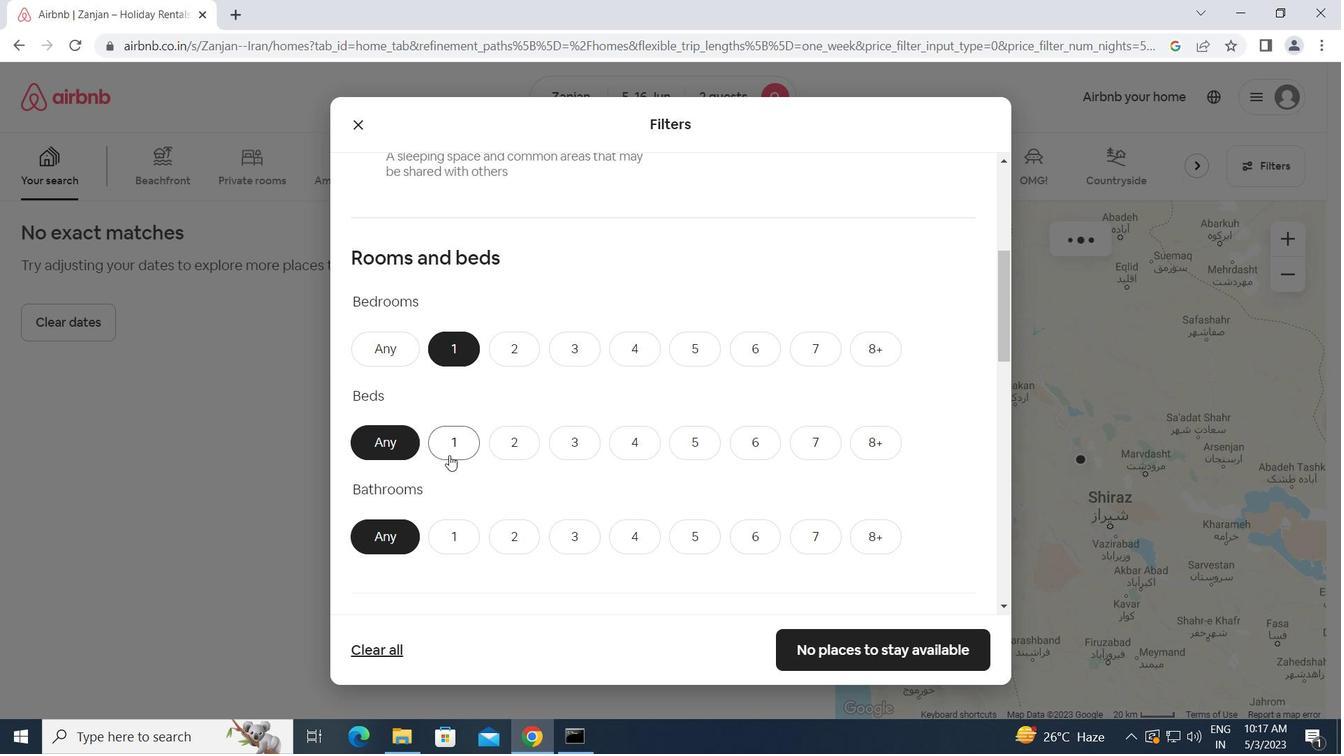 
Action: Mouse pressed left at (449, 449)
Screenshot: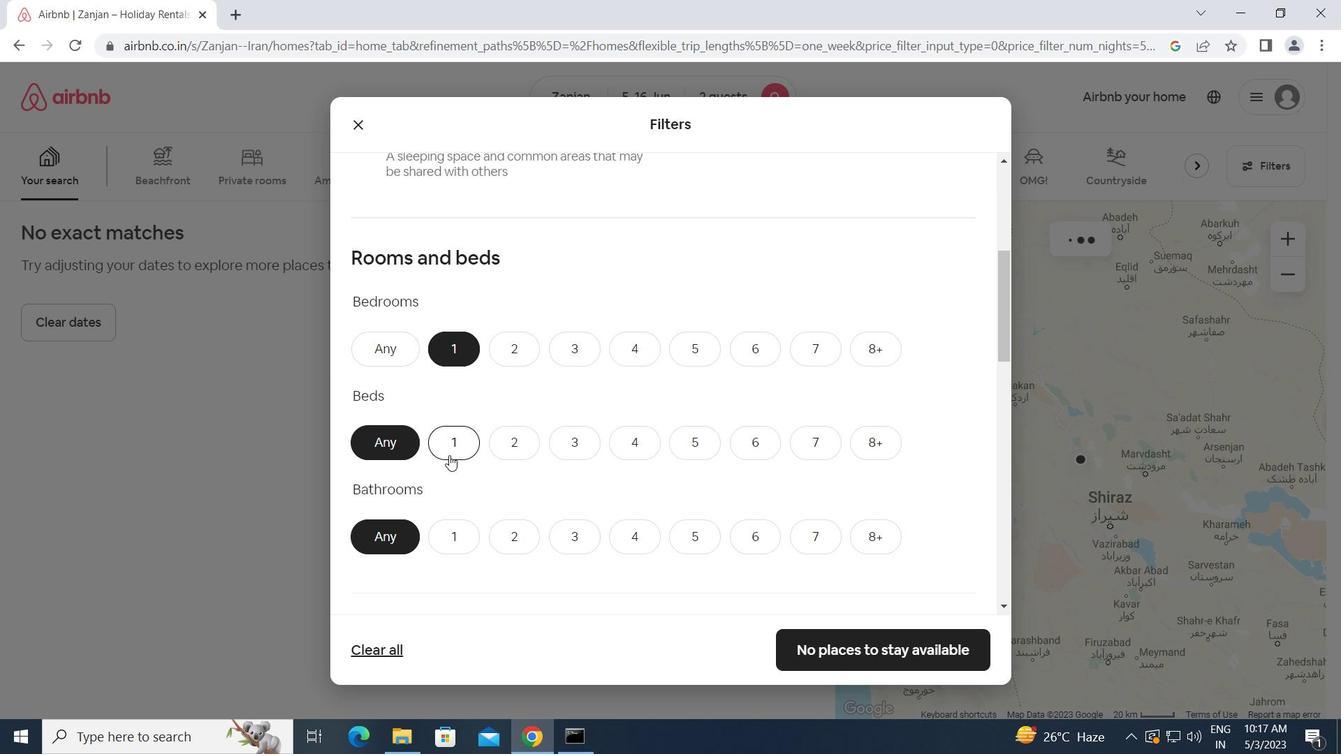
Action: Mouse moved to (459, 533)
Screenshot: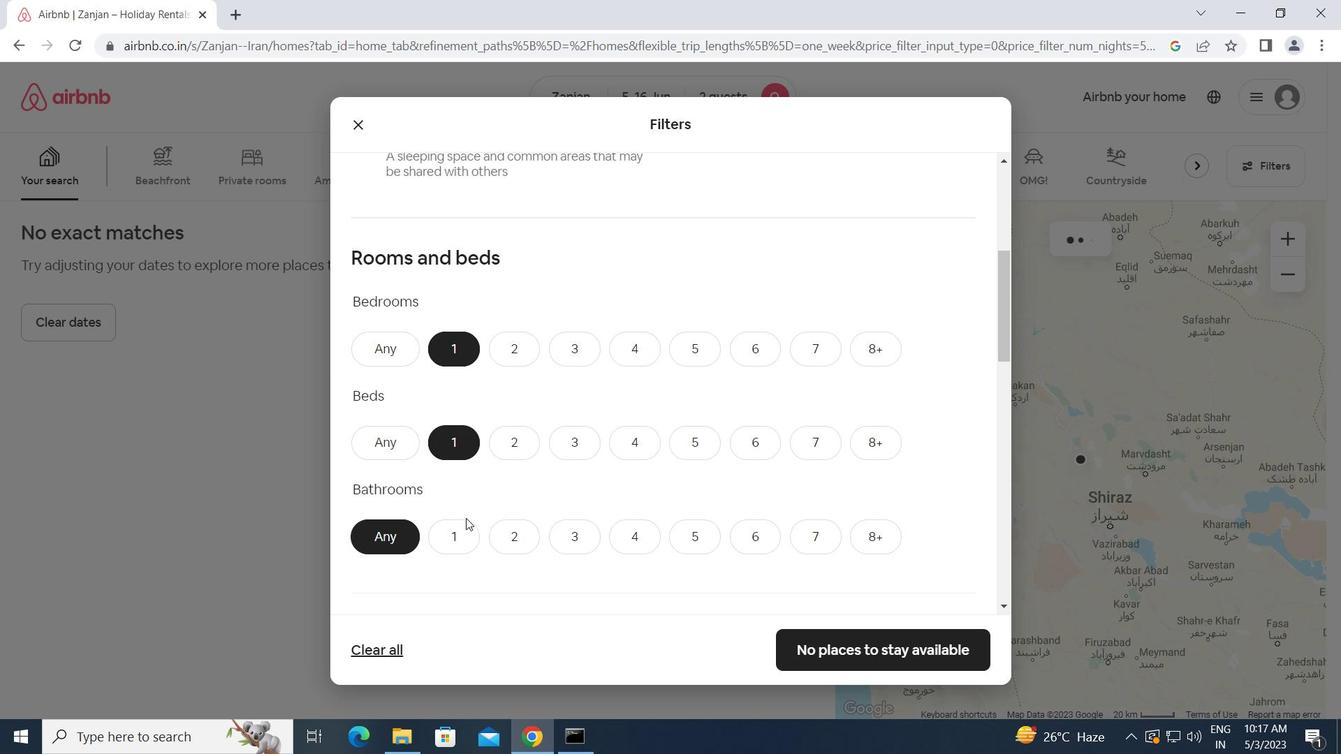 
Action: Mouse pressed left at (459, 533)
Screenshot: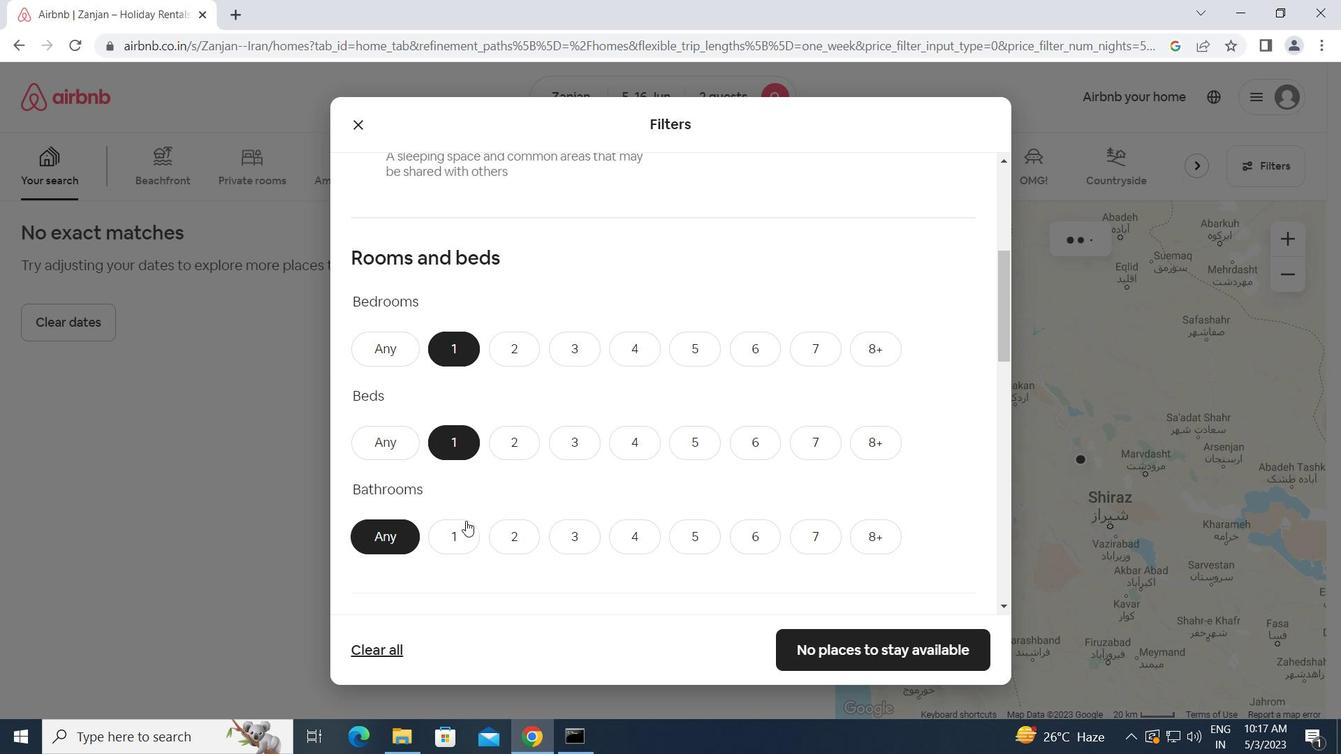 
Action: Mouse moved to (482, 521)
Screenshot: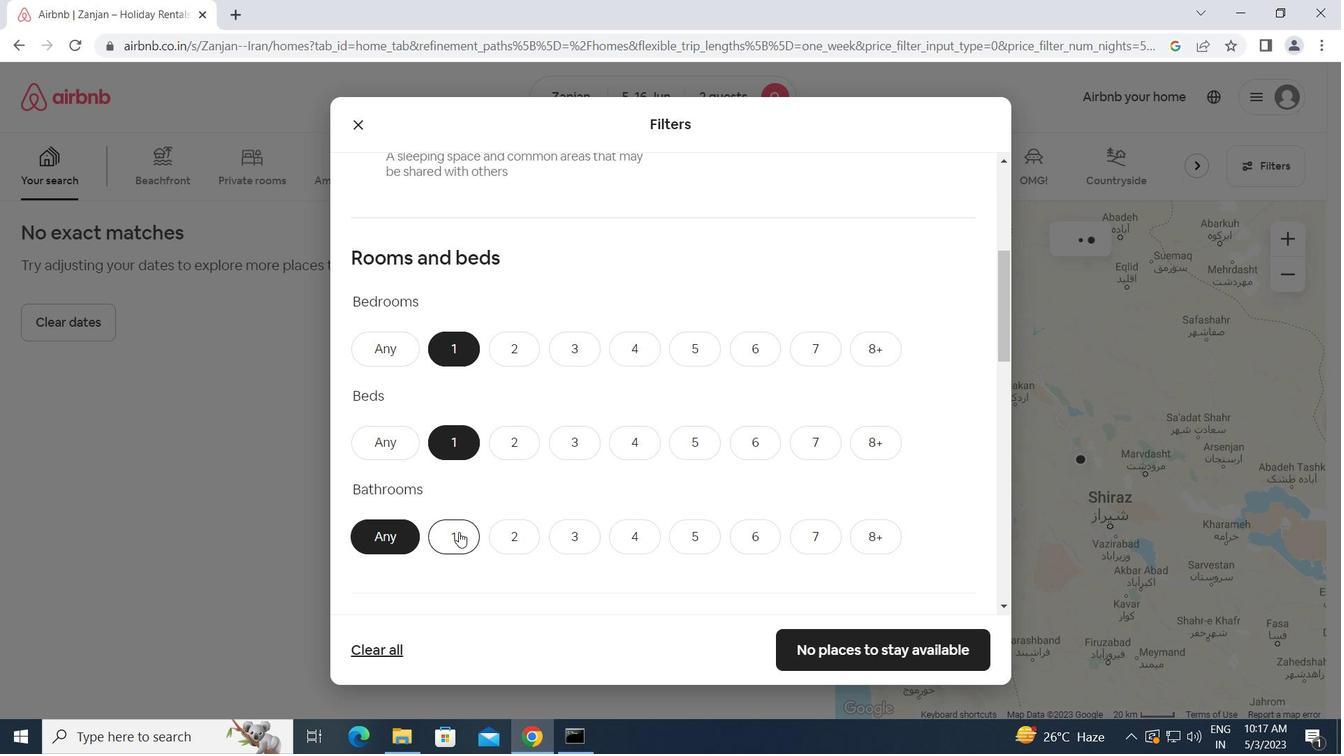 
Action: Mouse scrolled (482, 520) with delta (0, 0)
Screenshot: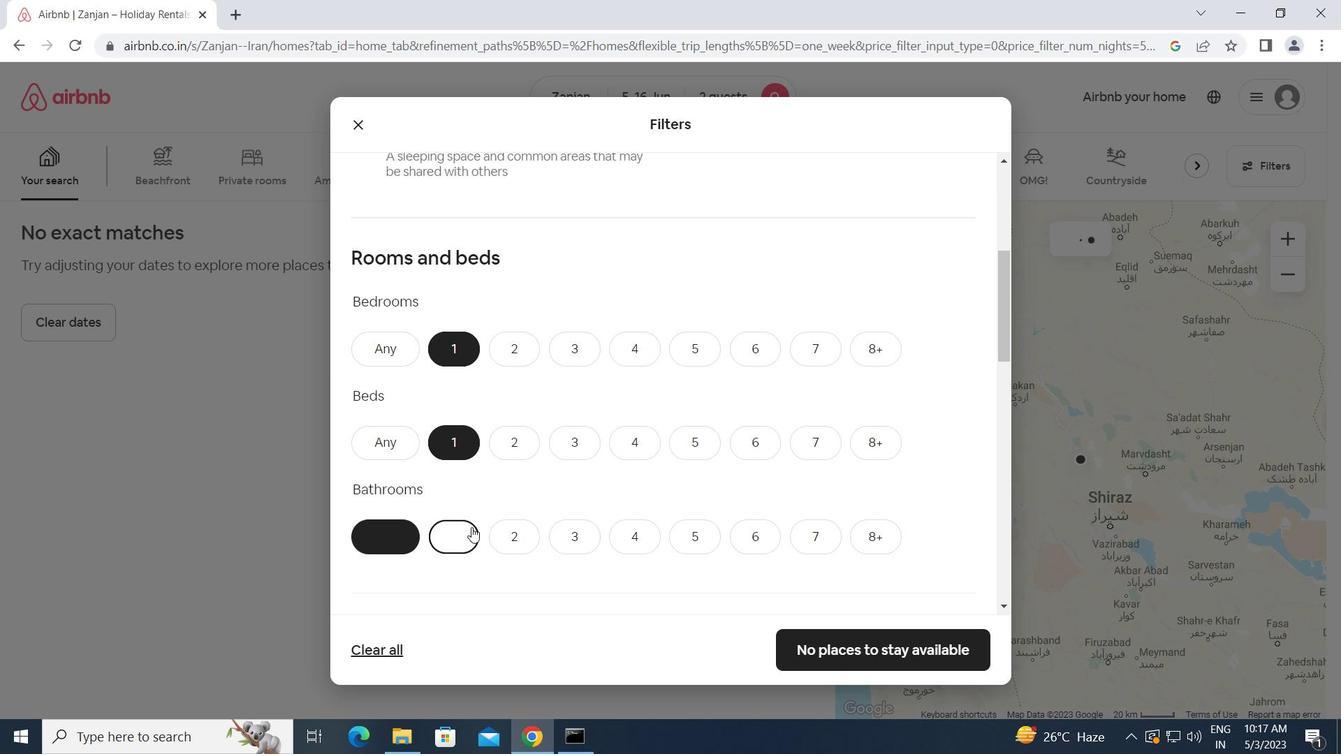 
Action: Mouse scrolled (482, 520) with delta (0, 0)
Screenshot: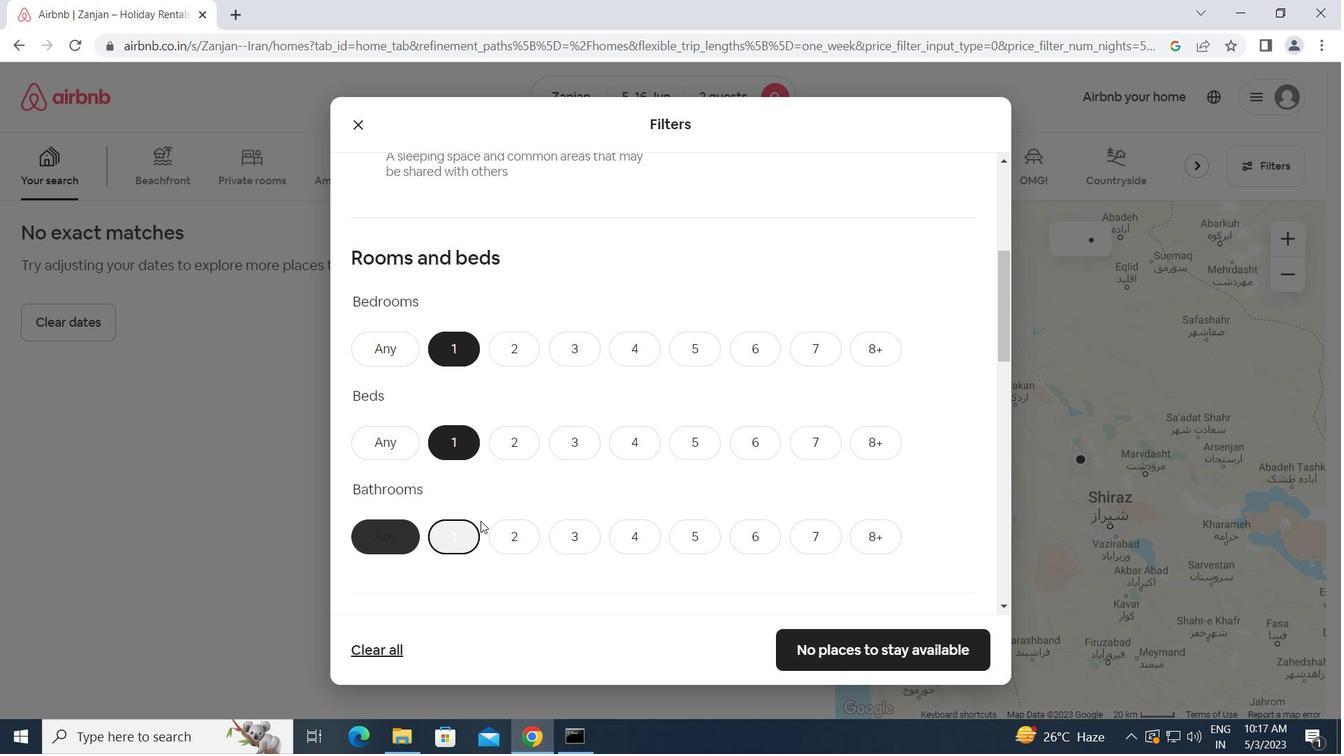 
Action: Mouse scrolled (482, 520) with delta (0, 0)
Screenshot: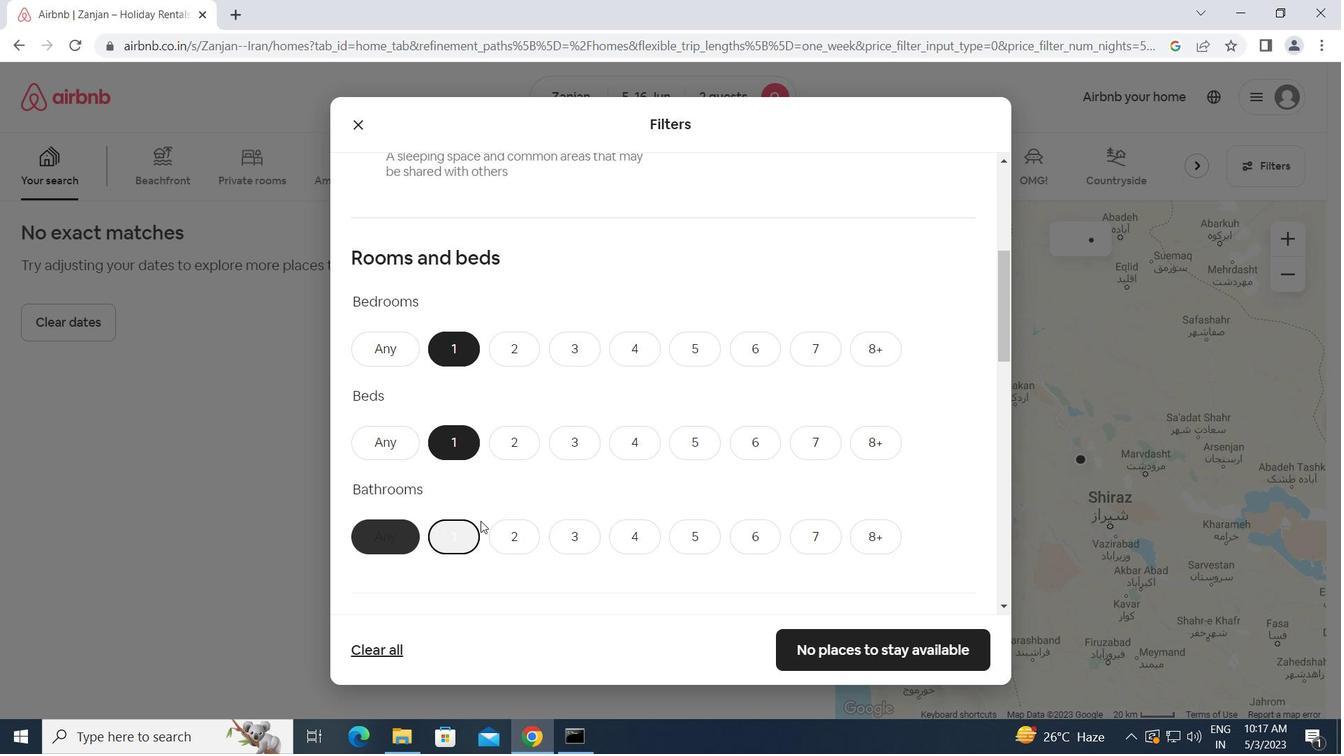 
Action: Mouse moved to (493, 542)
Screenshot: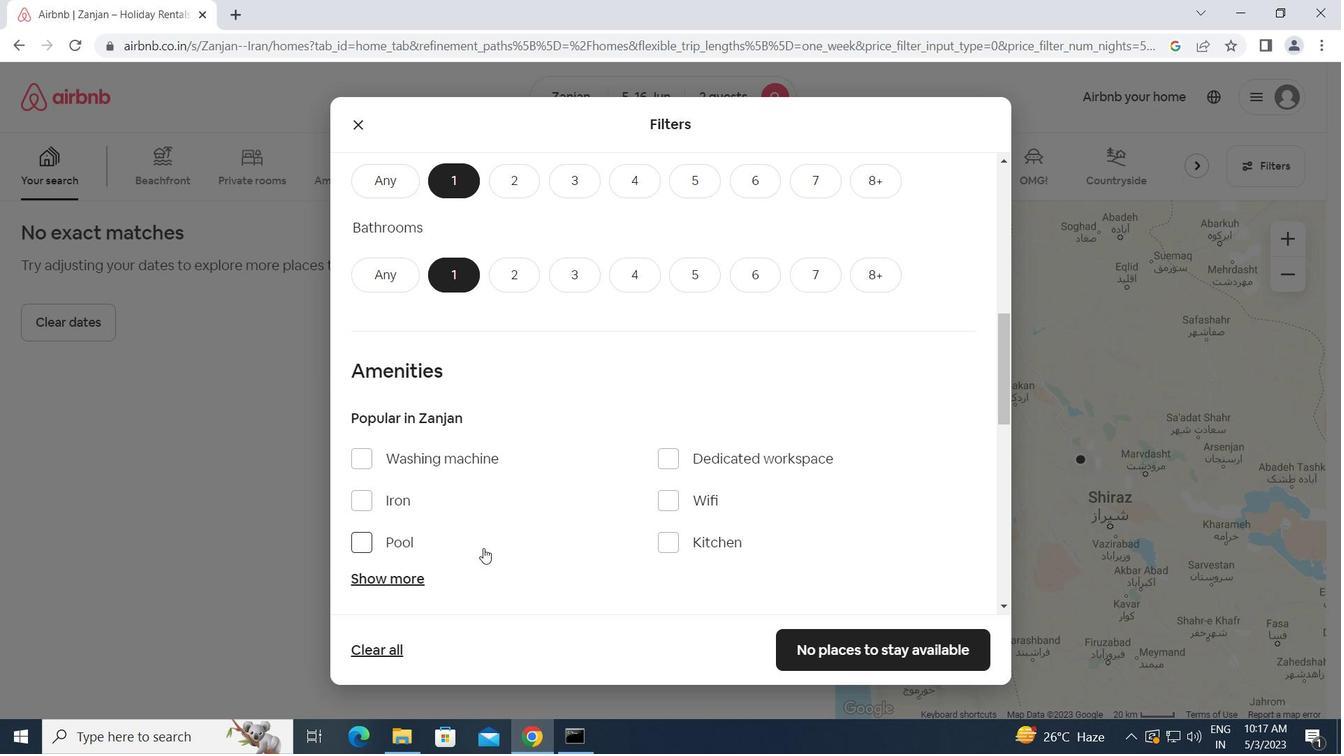 
Action: Mouse scrolled (493, 542) with delta (0, 0)
Screenshot: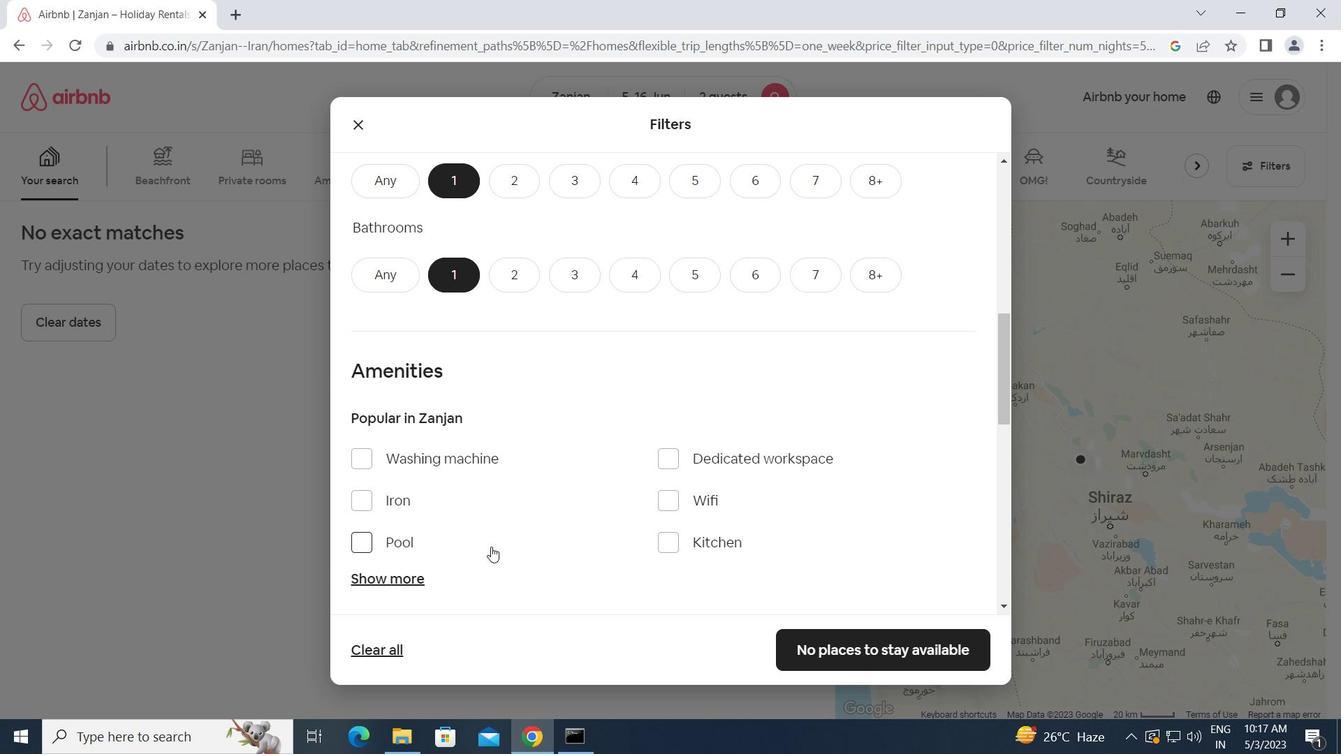 
Action: Mouse scrolled (493, 542) with delta (0, 0)
Screenshot: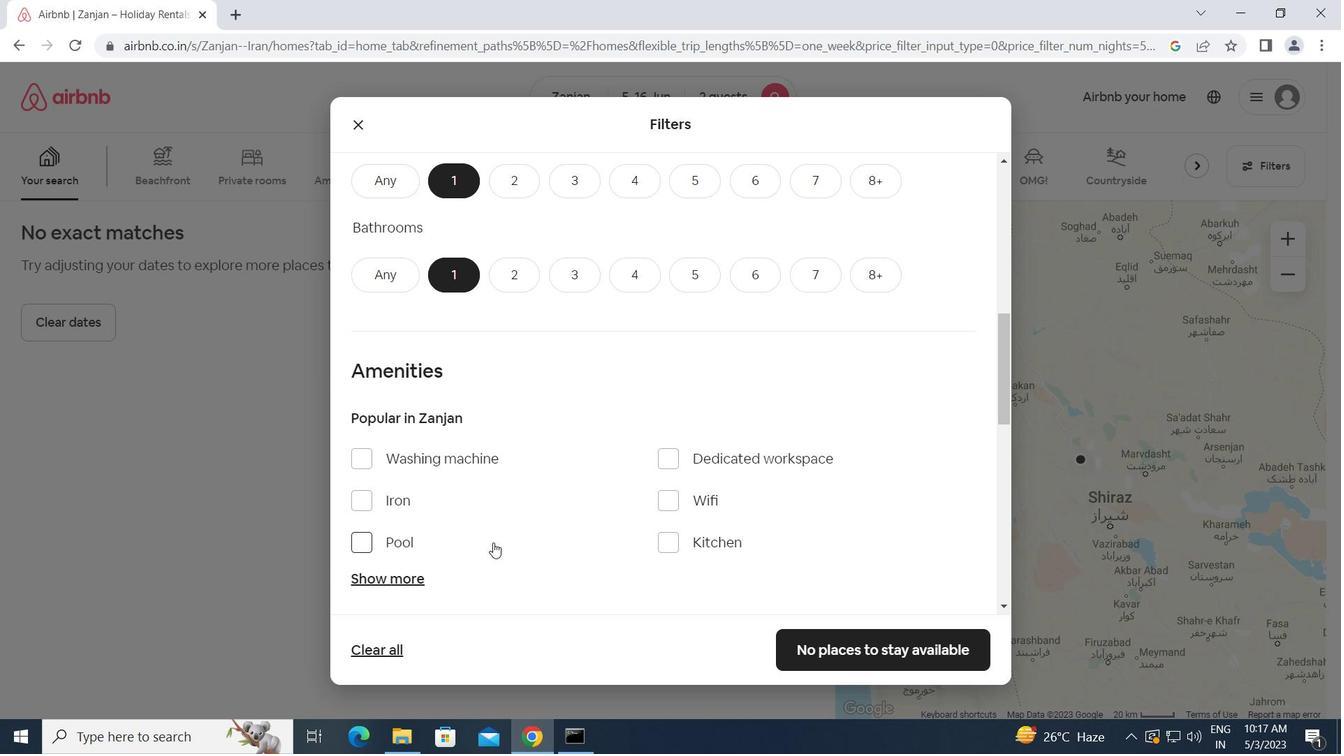 
Action: Mouse moved to (540, 532)
Screenshot: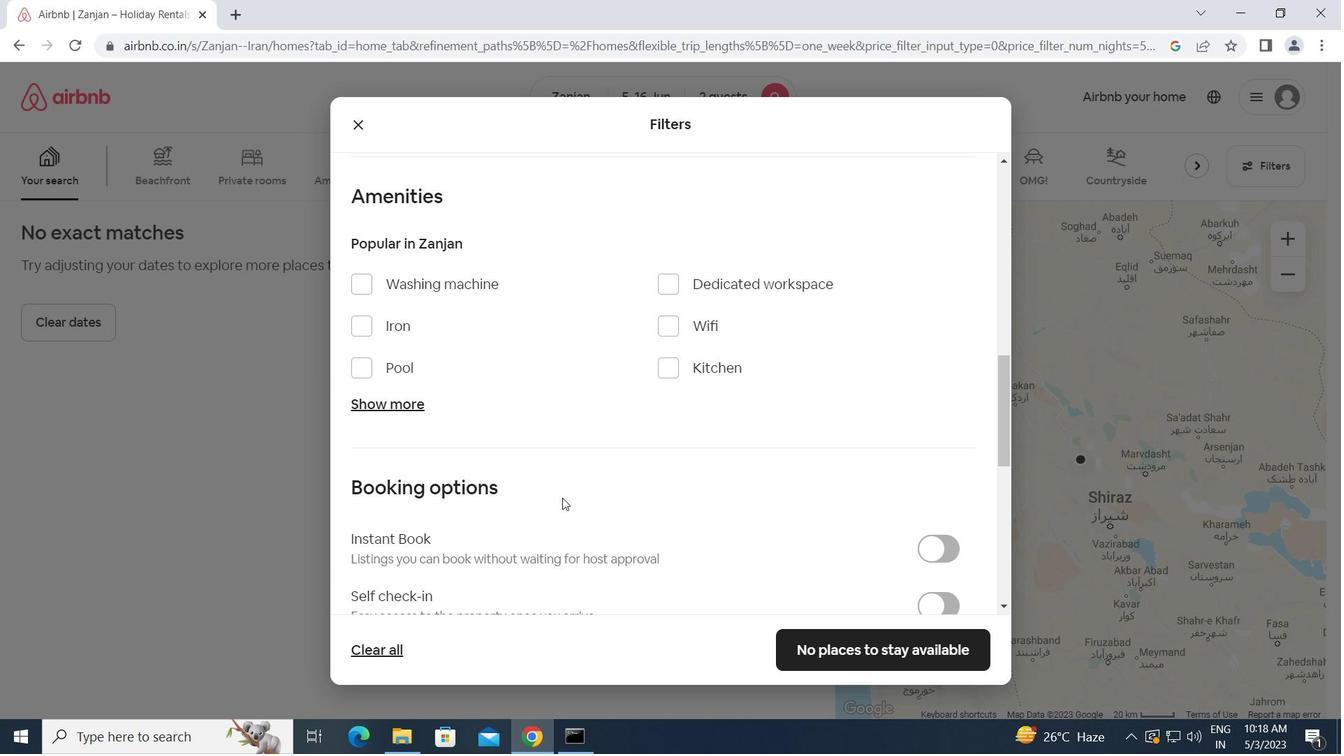 
Action: Mouse scrolled (540, 531) with delta (0, 0)
Screenshot: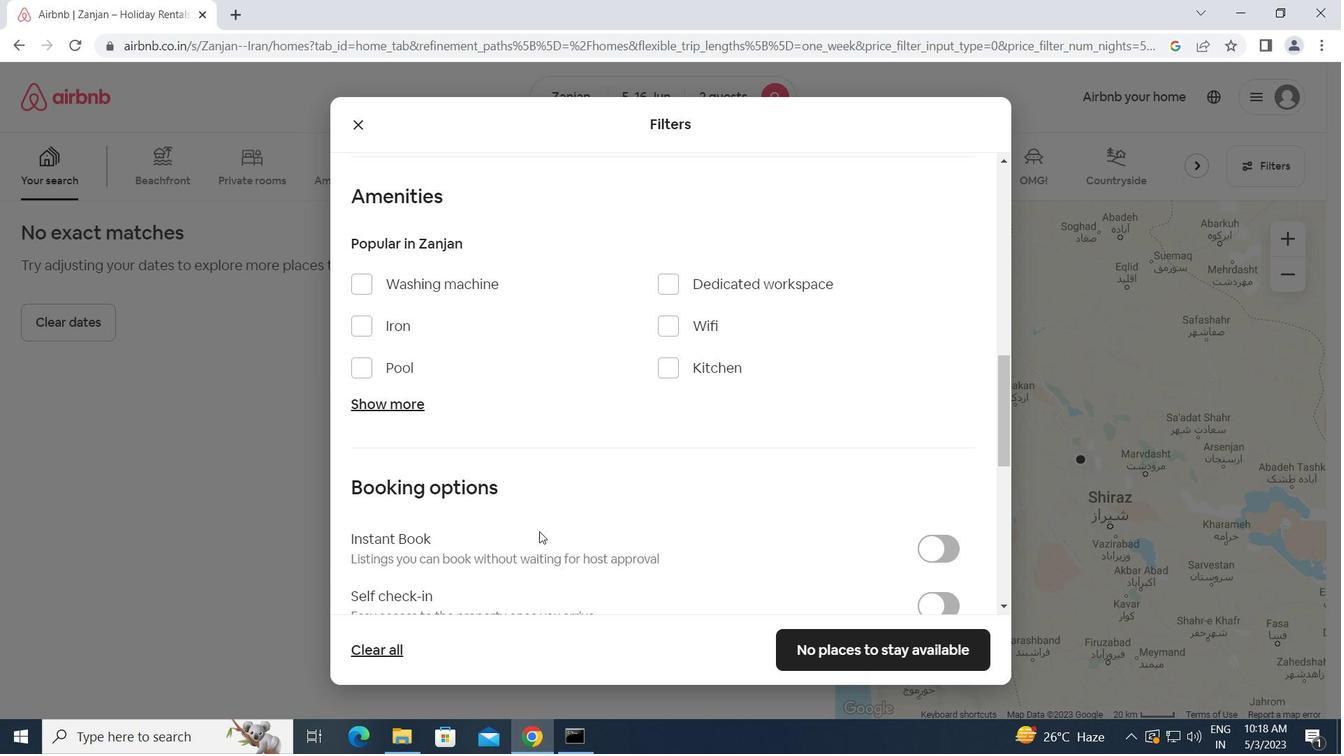
Action: Mouse moved to (934, 508)
Screenshot: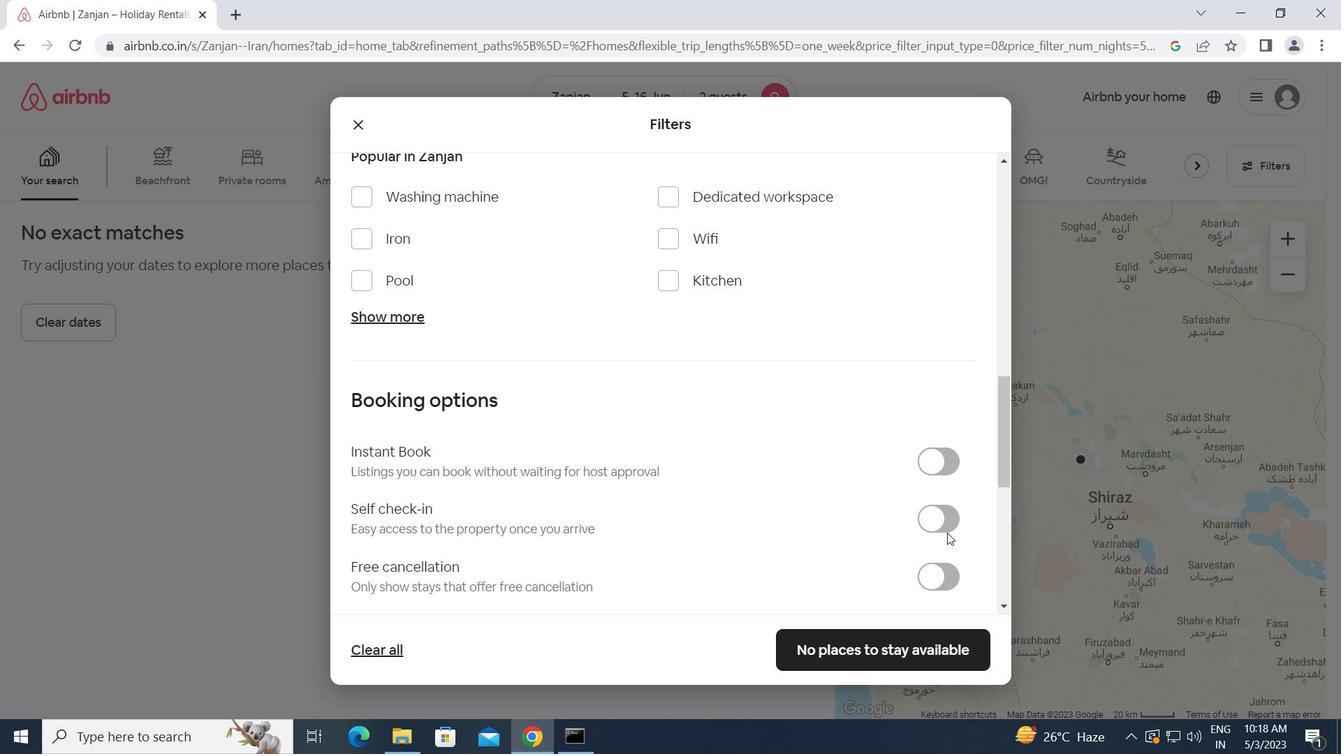 
Action: Mouse pressed left at (934, 508)
Screenshot: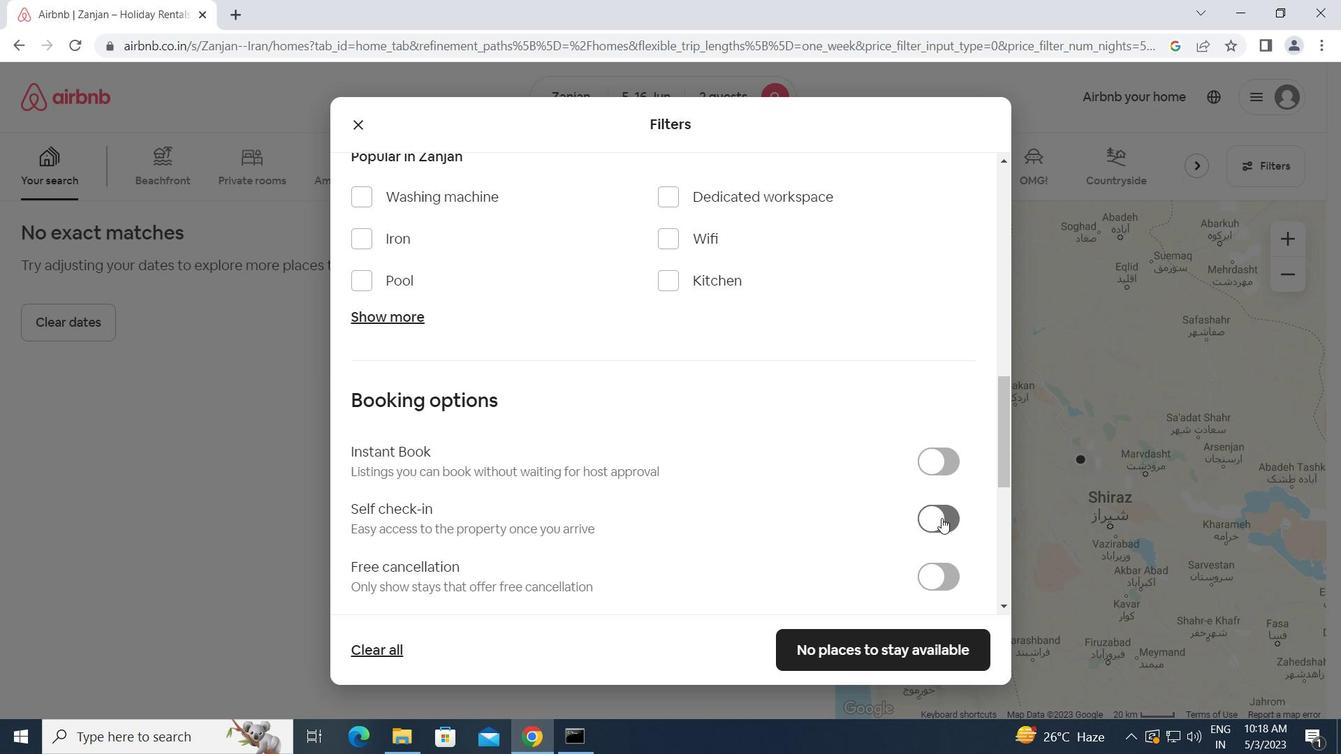 
Action: Mouse moved to (886, 535)
Screenshot: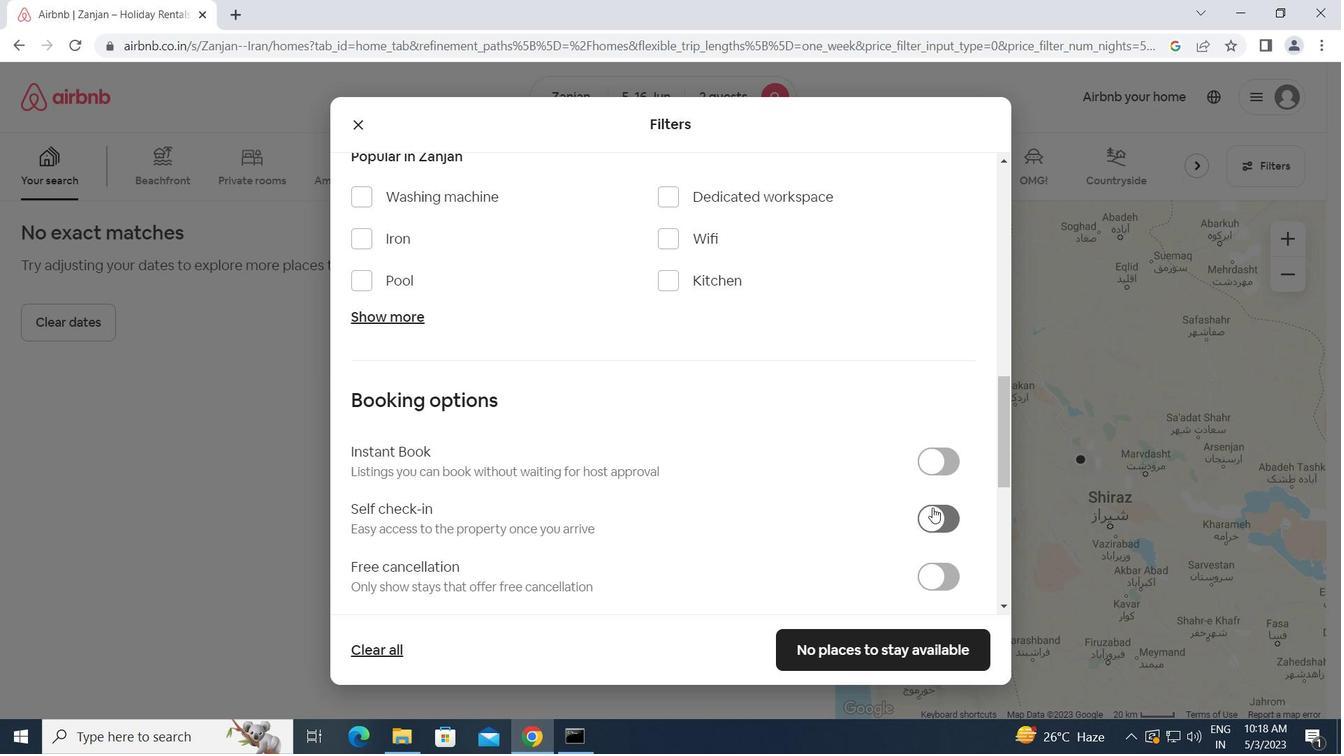 
Action: Mouse scrolled (886, 535) with delta (0, 0)
Screenshot: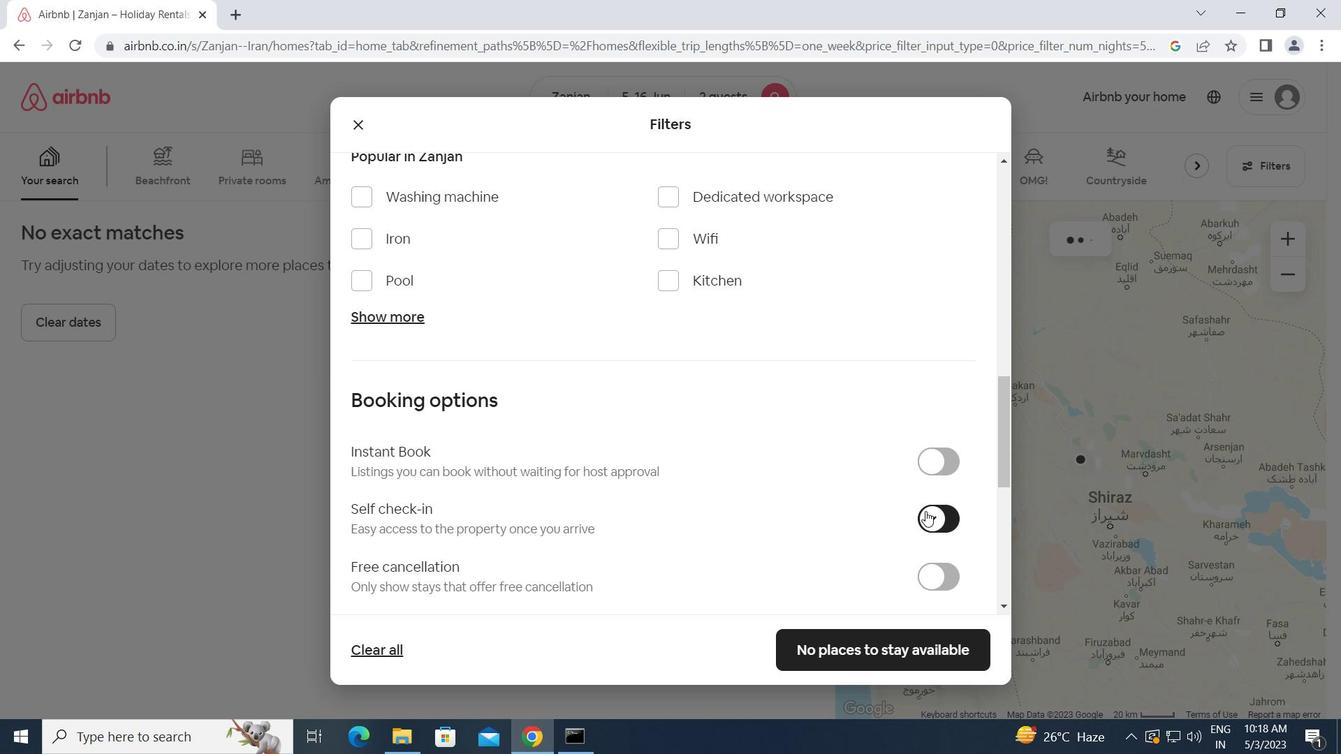 
Action: Mouse scrolled (886, 535) with delta (0, 0)
Screenshot: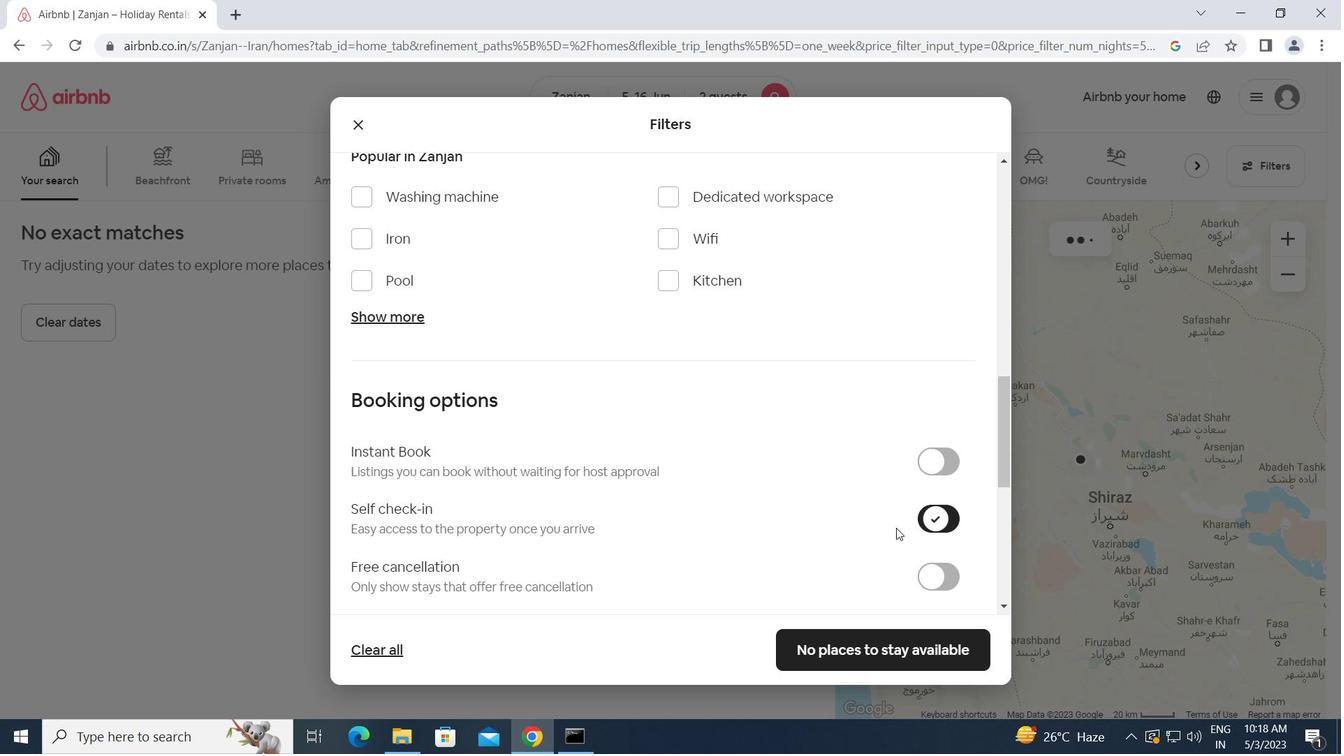 
Action: Mouse scrolled (886, 535) with delta (0, 0)
Screenshot: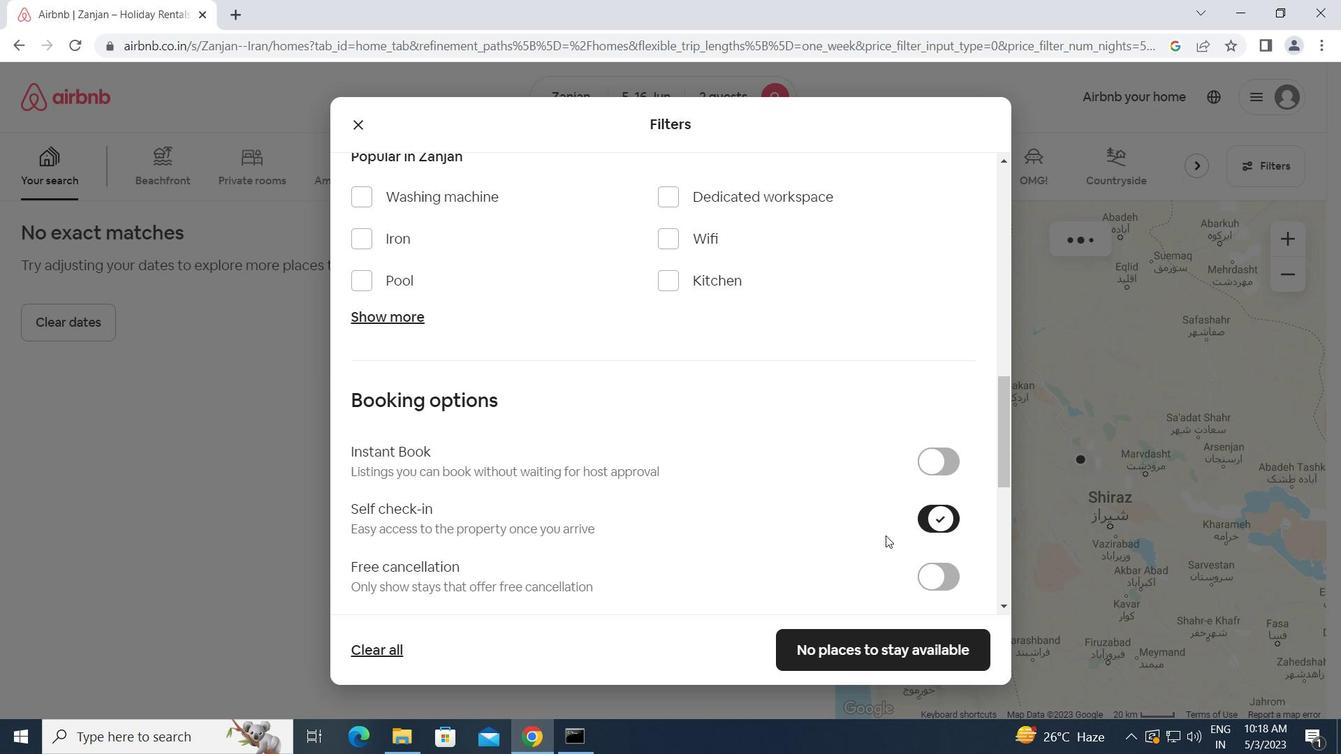 
Action: Mouse moved to (824, 535)
Screenshot: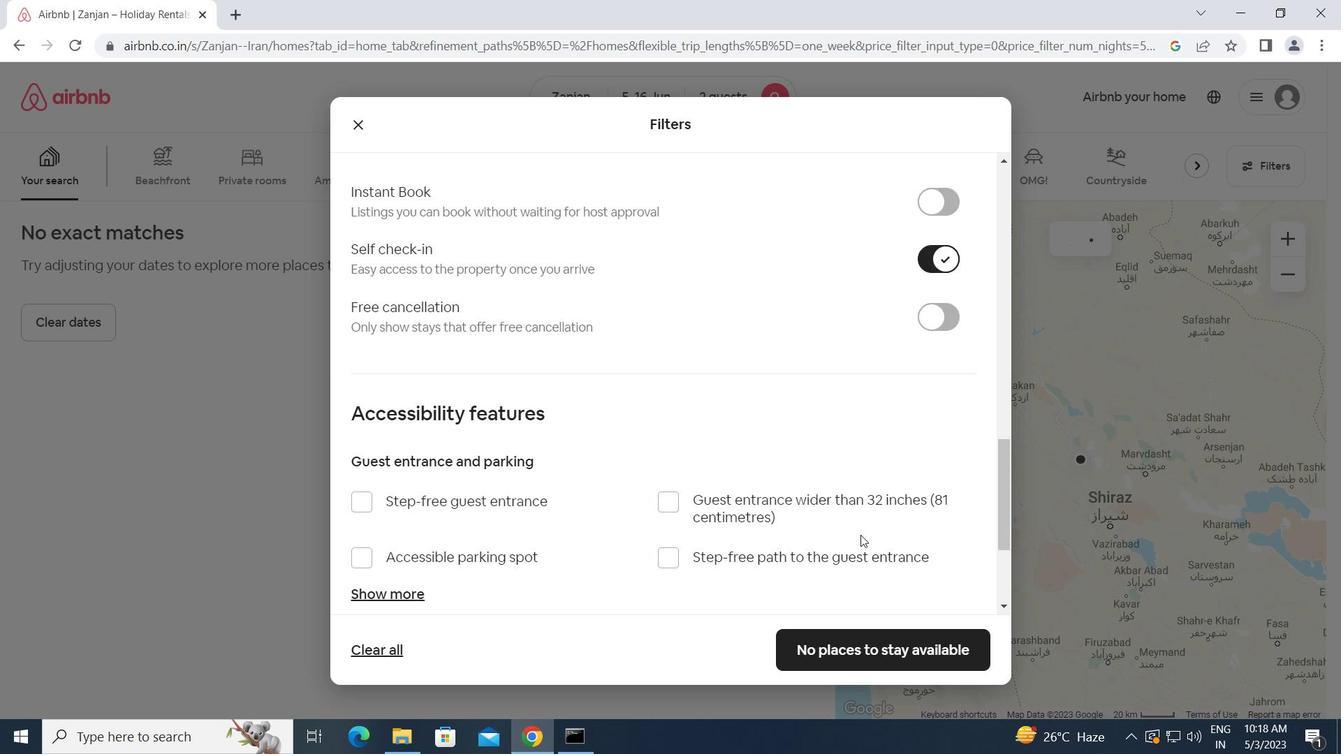 
Action: Mouse scrolled (824, 534) with delta (0, 0)
Screenshot: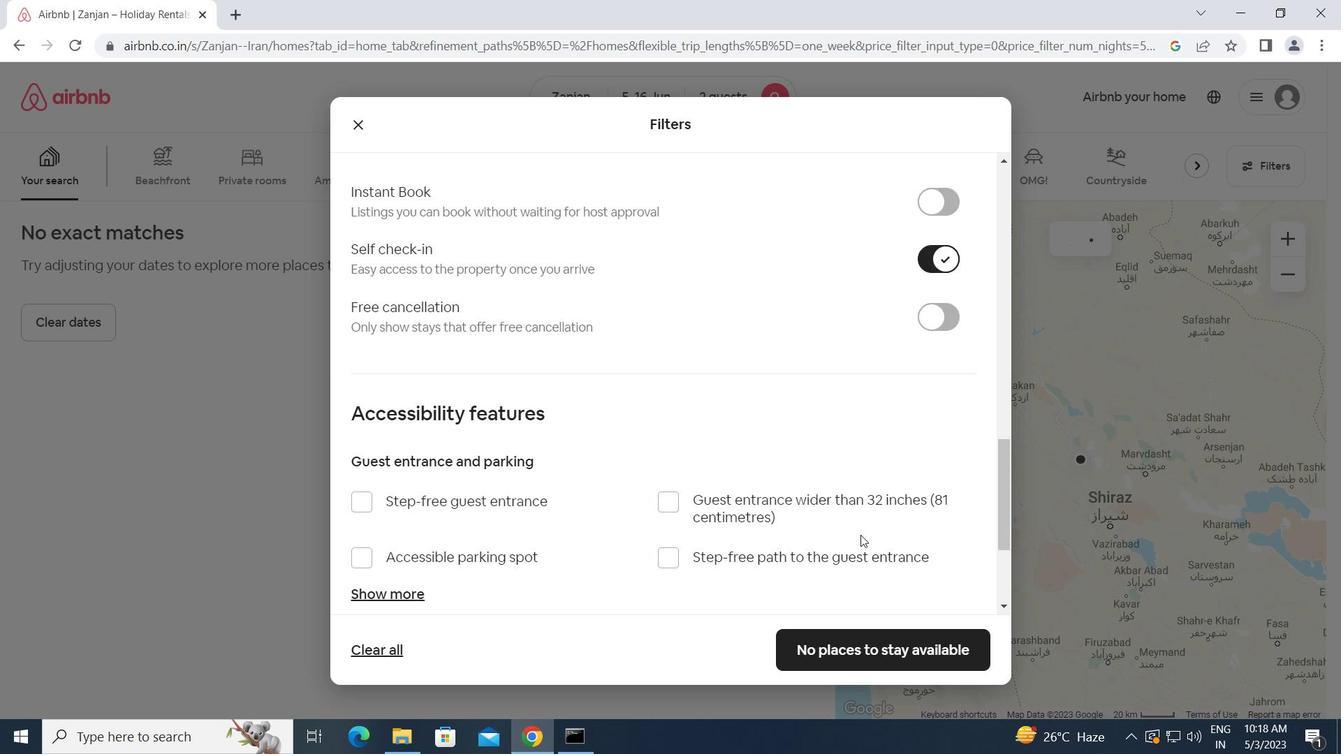 
Action: Mouse moved to (821, 537)
Screenshot: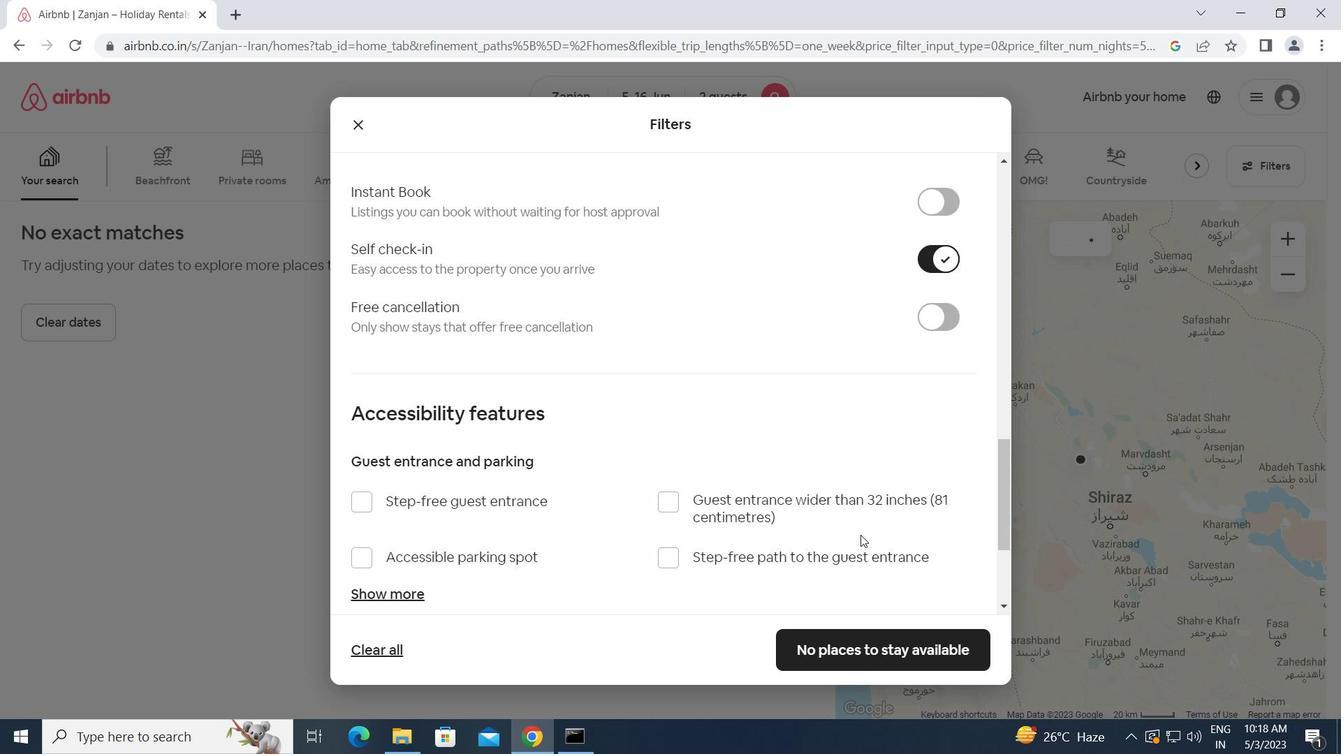 
Action: Mouse scrolled (821, 536) with delta (0, 0)
Screenshot: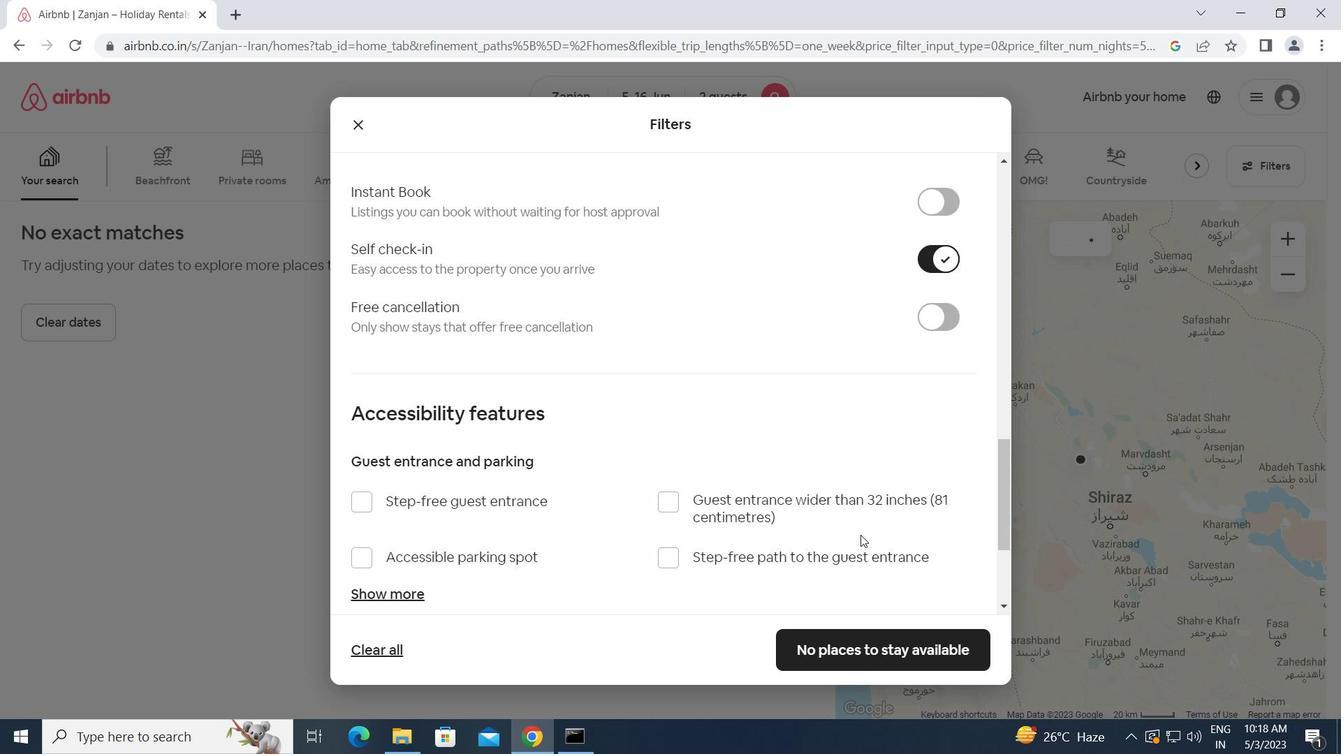
Action: Mouse moved to (820, 537)
Screenshot: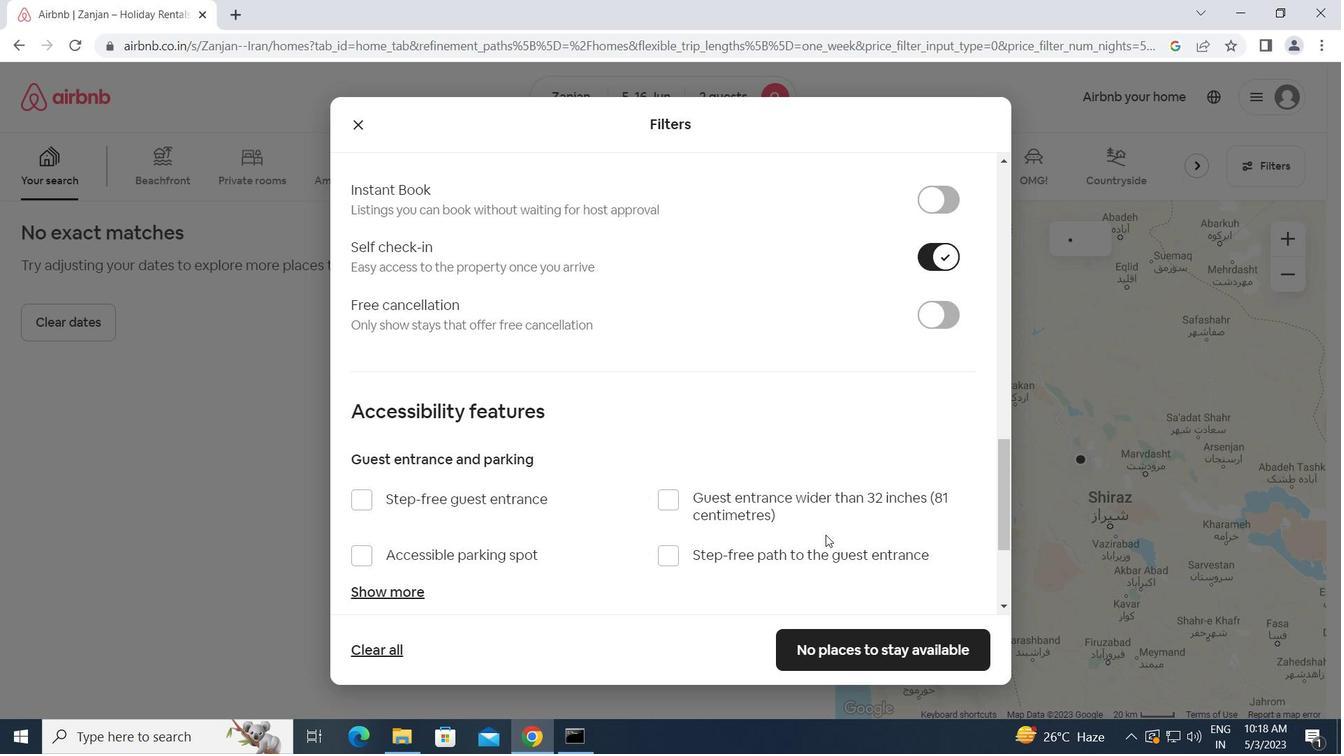 
Action: Mouse scrolled (820, 537) with delta (0, 0)
Screenshot: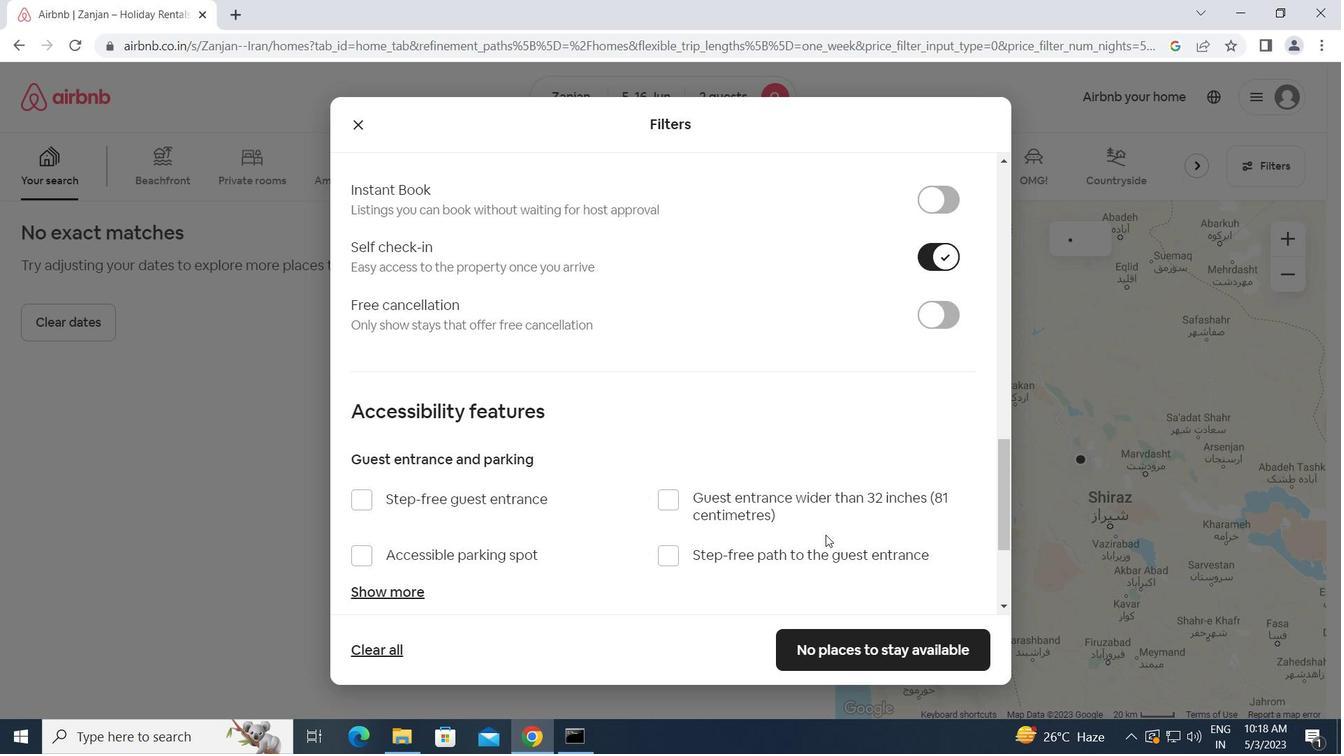 
Action: Mouse moved to (690, 581)
Screenshot: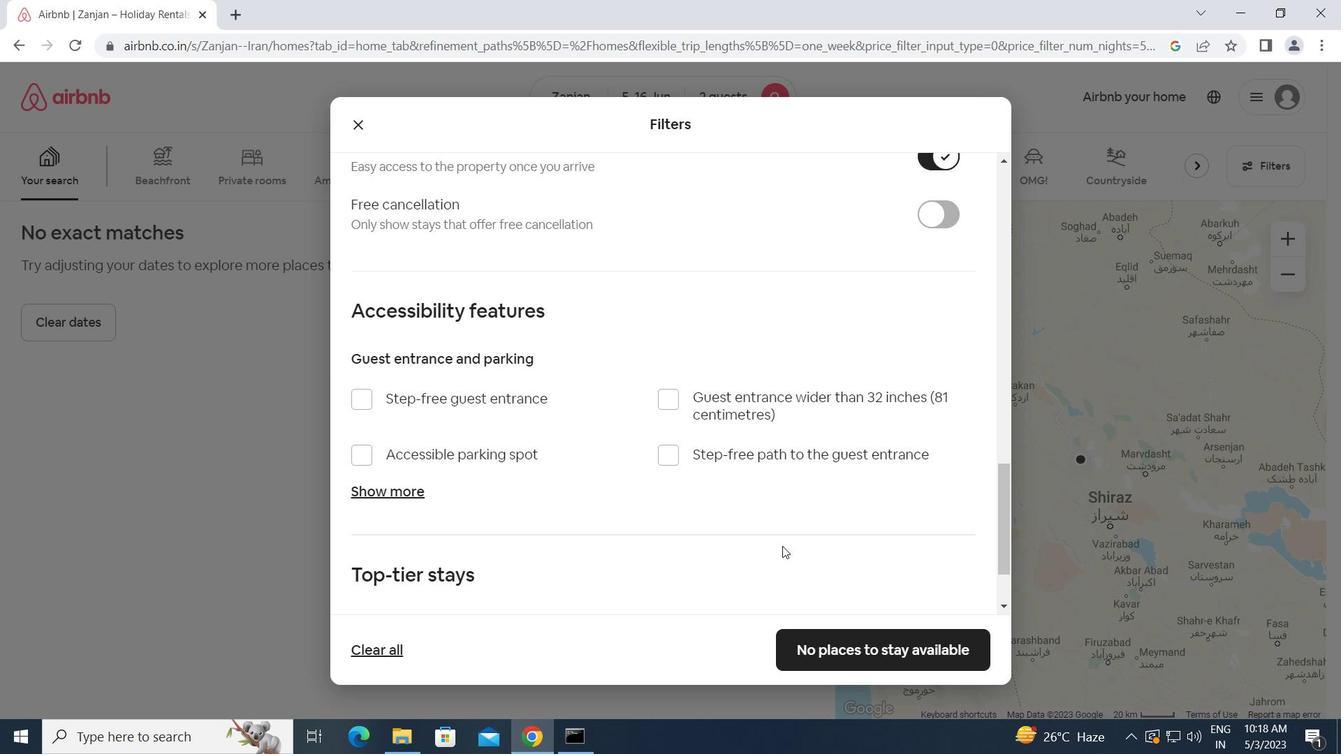
Action: Mouse scrolled (690, 580) with delta (0, 0)
Screenshot: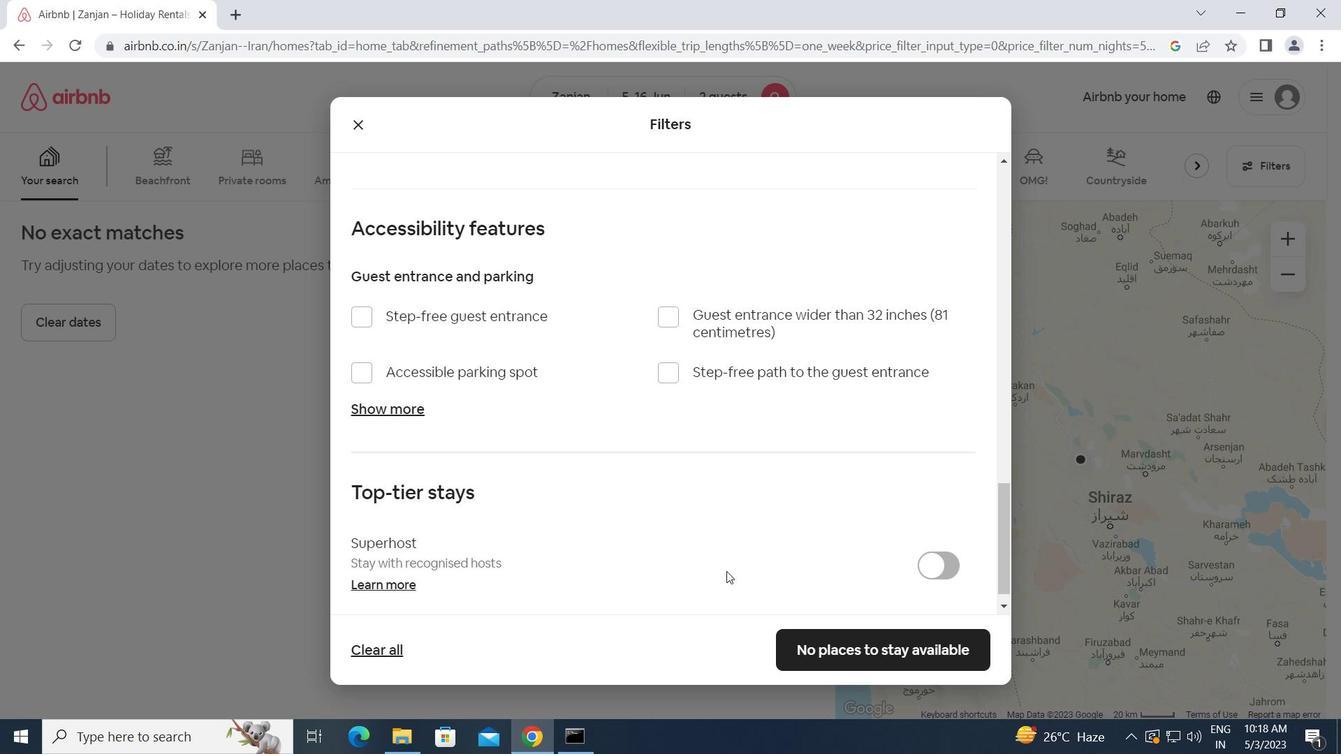
Action: Mouse moved to (690, 582)
Screenshot: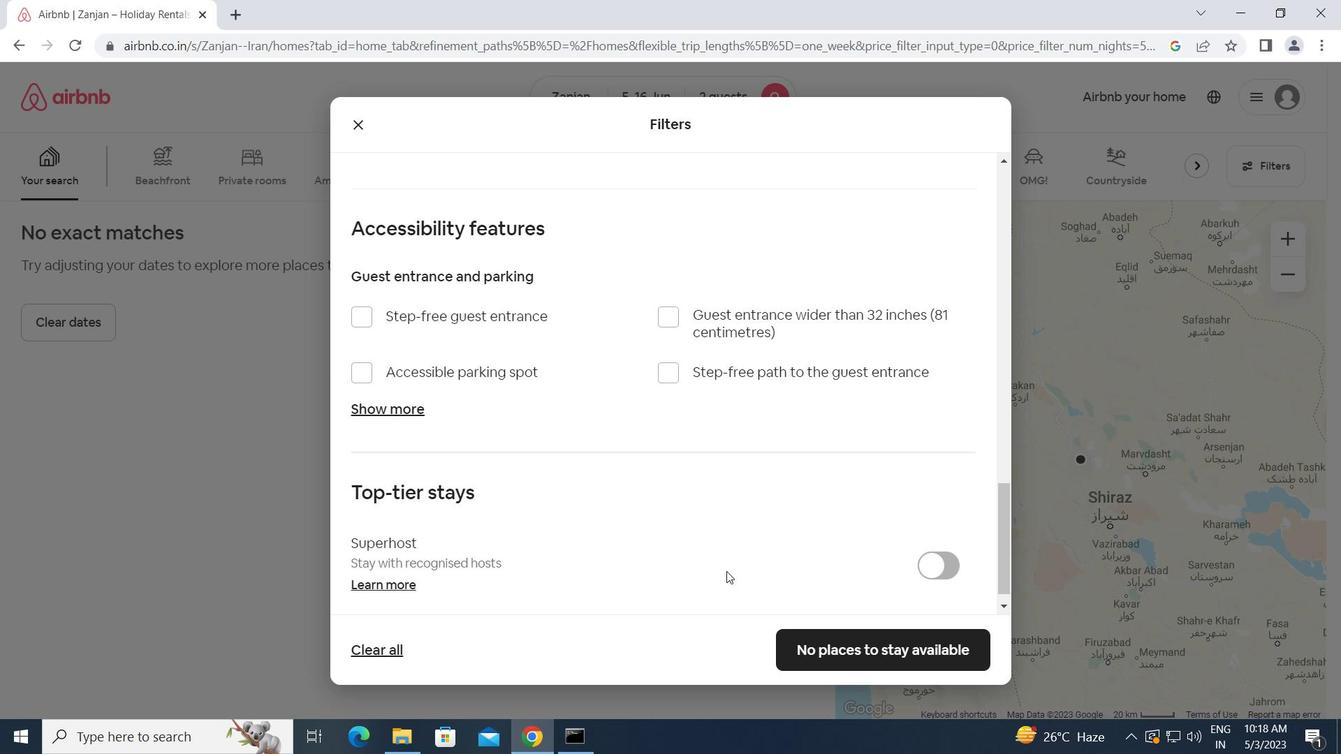 
Action: Mouse scrolled (690, 581) with delta (0, 0)
Screenshot: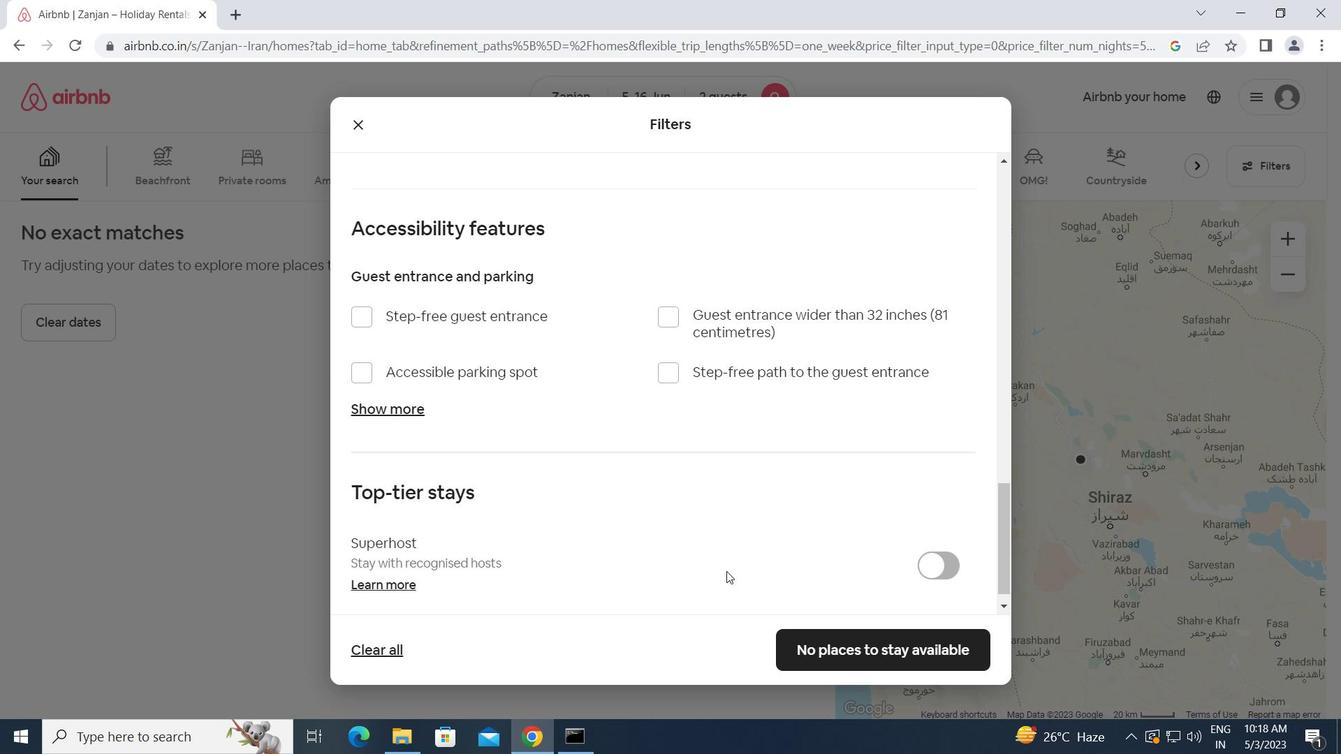
Action: Mouse scrolled (690, 581) with delta (0, 0)
Screenshot: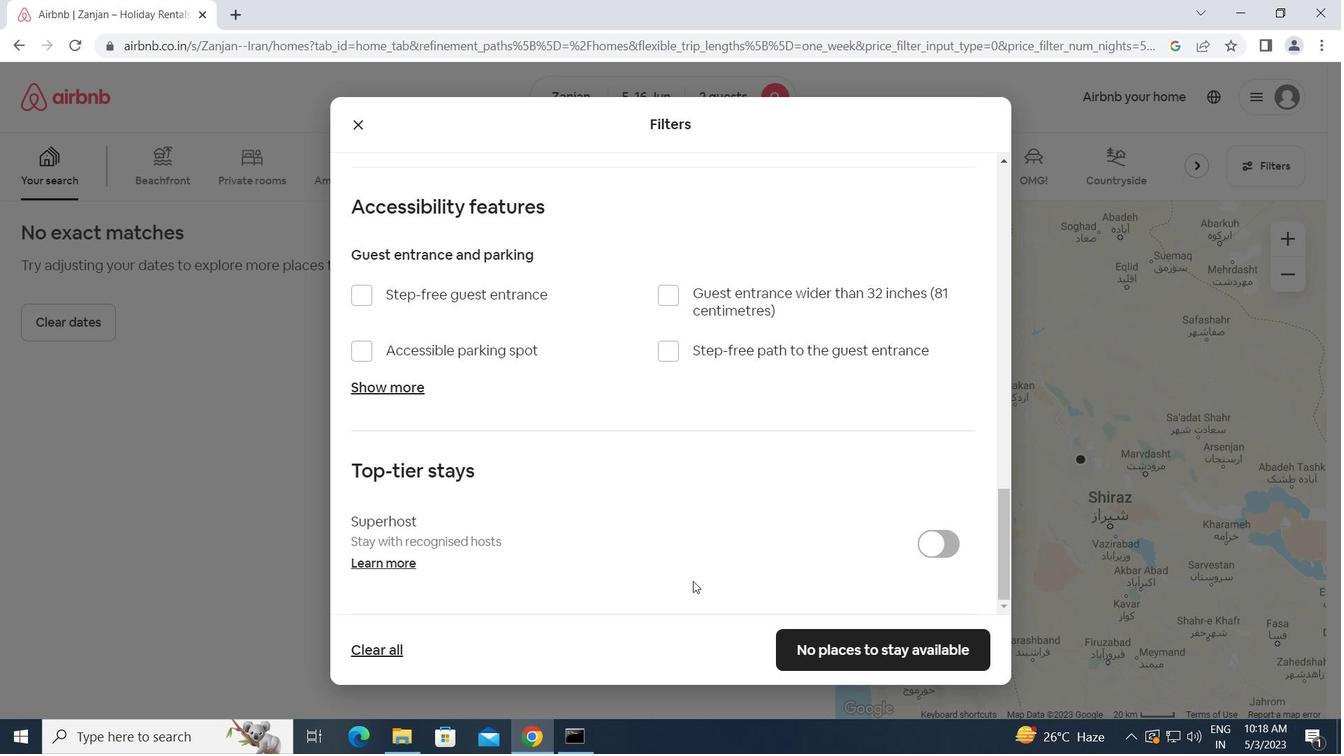 
Action: Mouse scrolled (690, 581) with delta (0, 0)
Screenshot: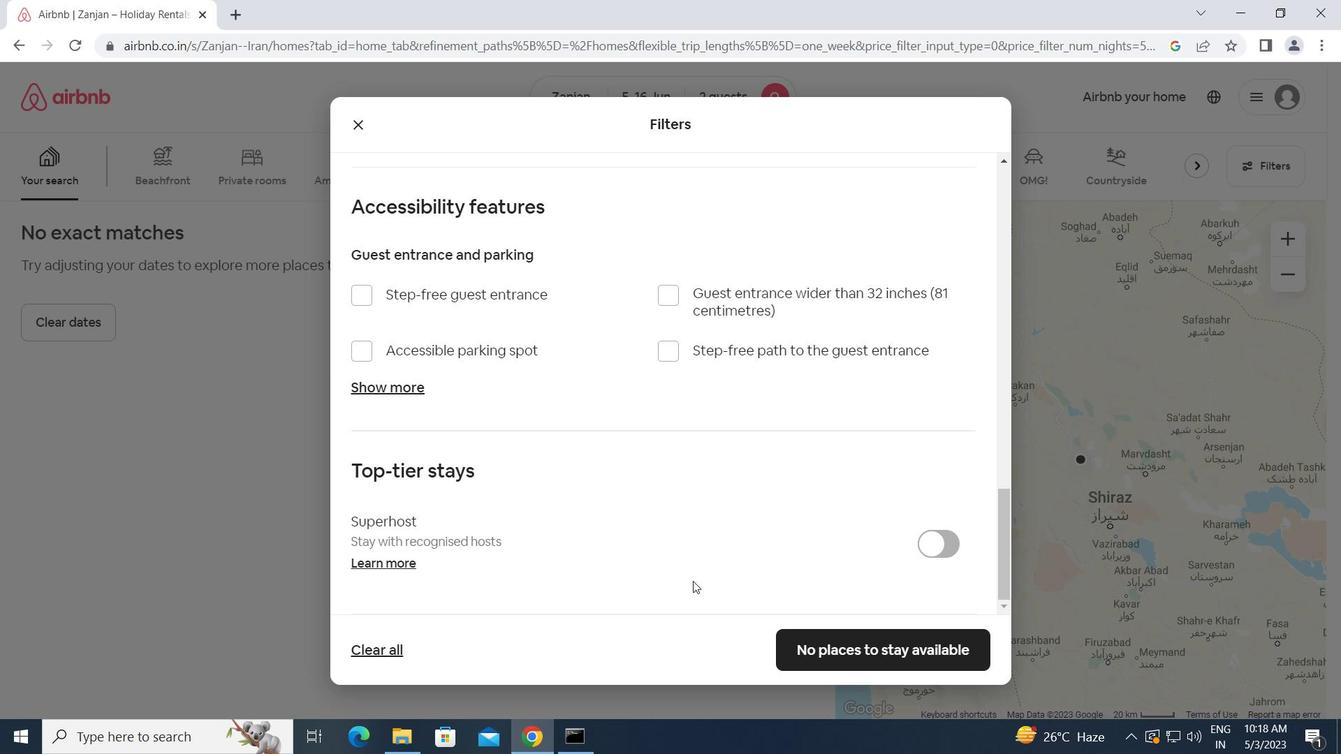 
Action: Mouse moved to (690, 582)
Screenshot: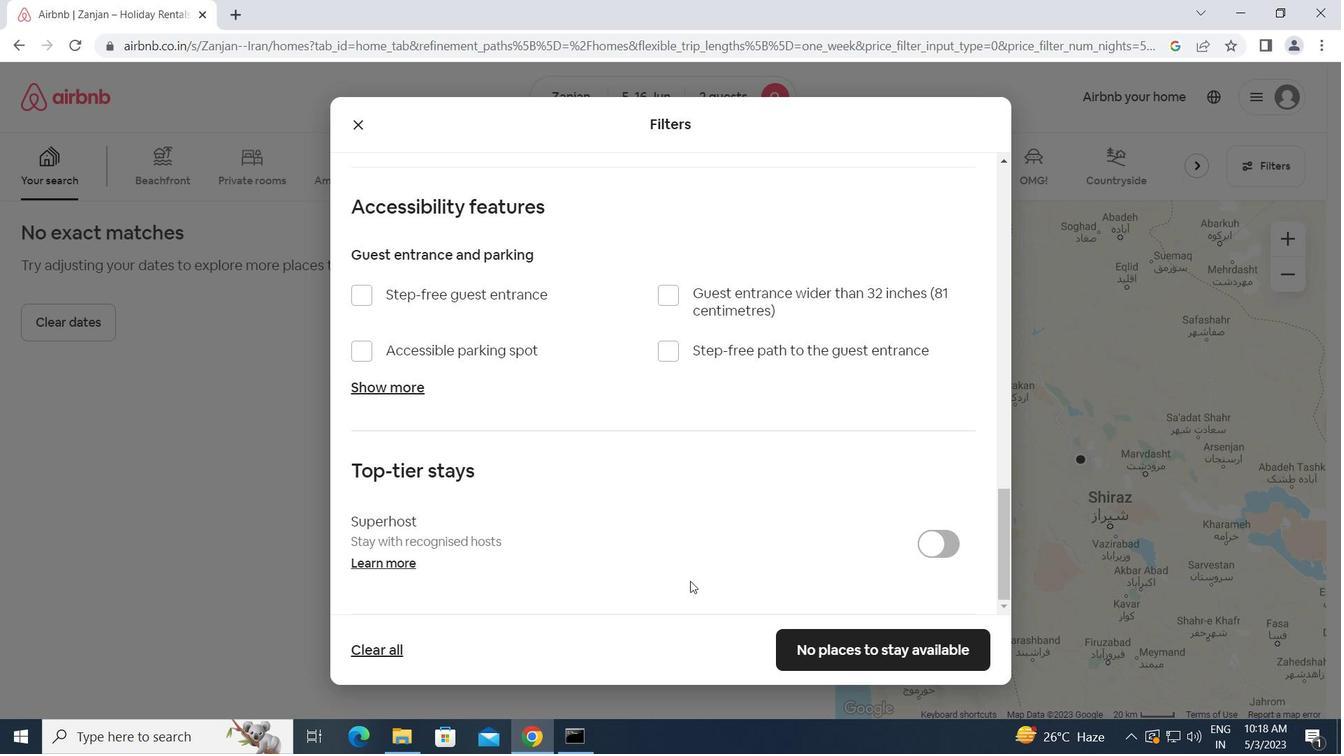 
Action: Mouse scrolled (690, 581) with delta (0, 0)
Screenshot: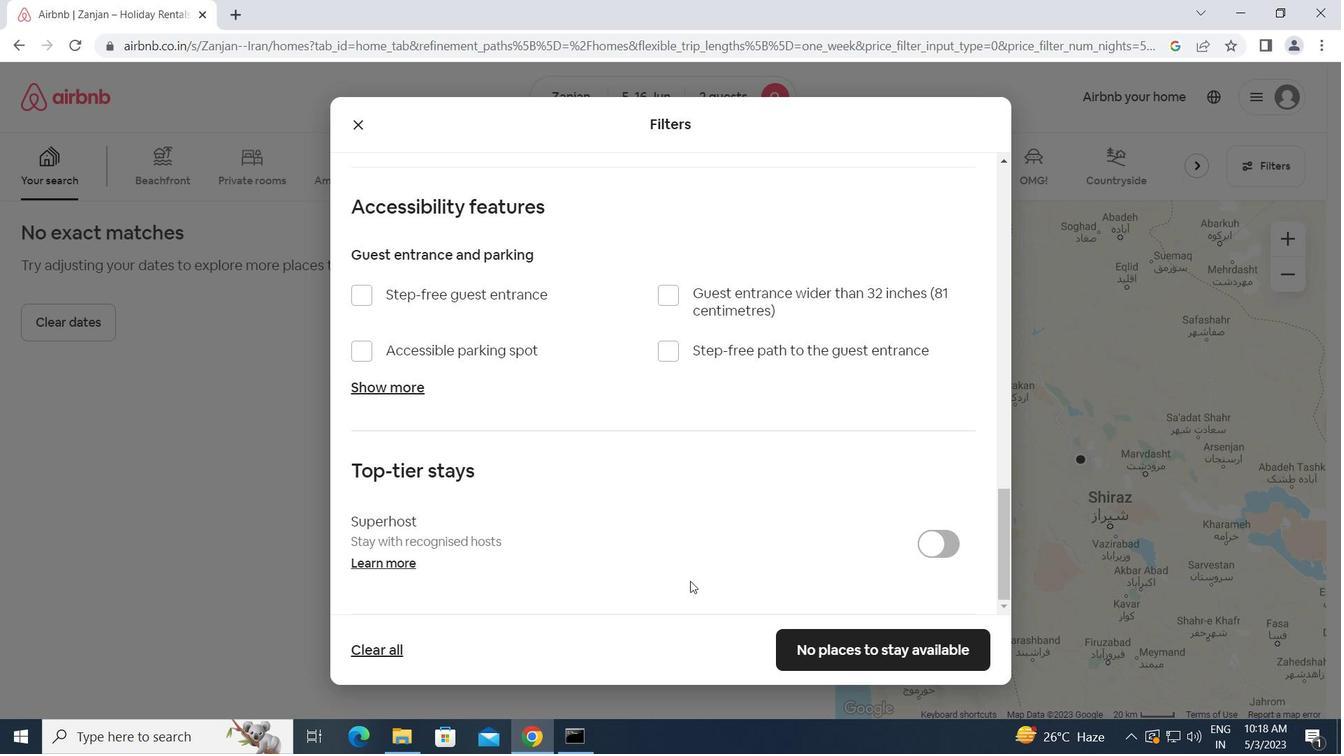 
Action: Mouse moved to (811, 638)
Screenshot: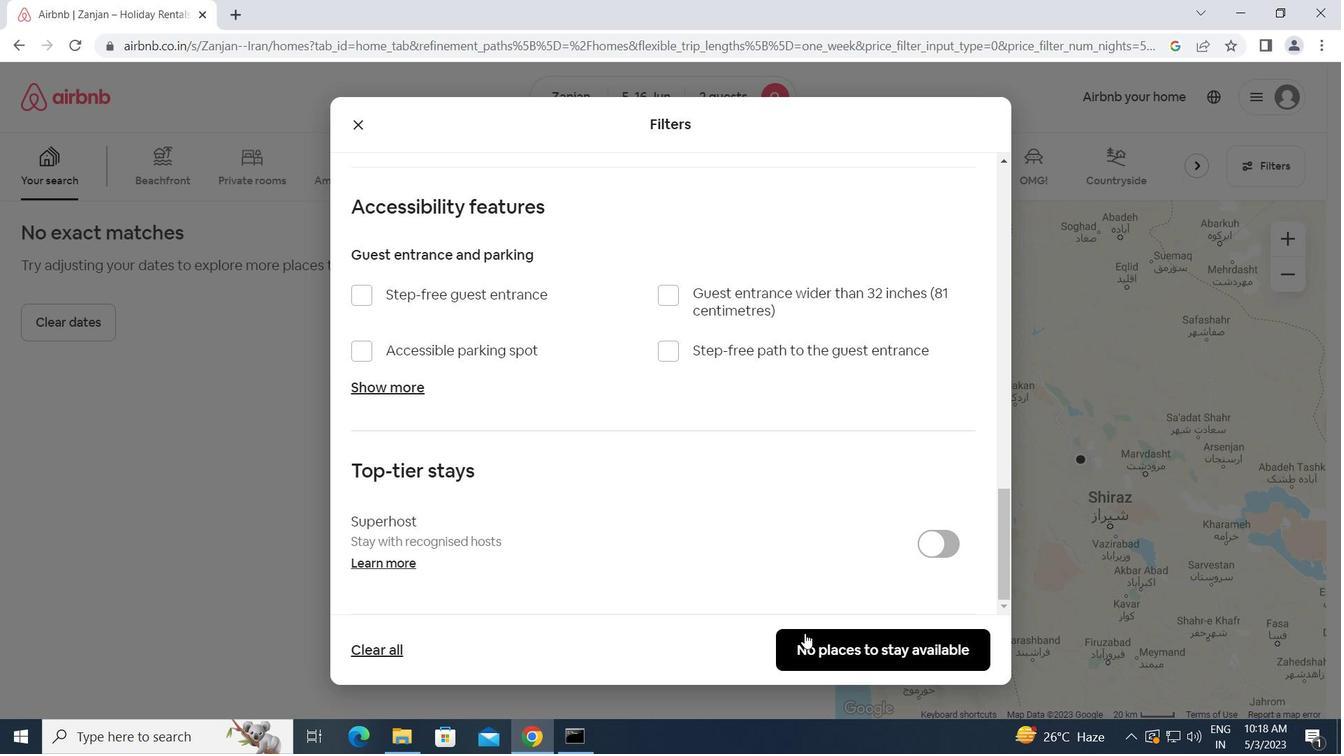 
Action: Mouse pressed left at (811, 638)
Screenshot: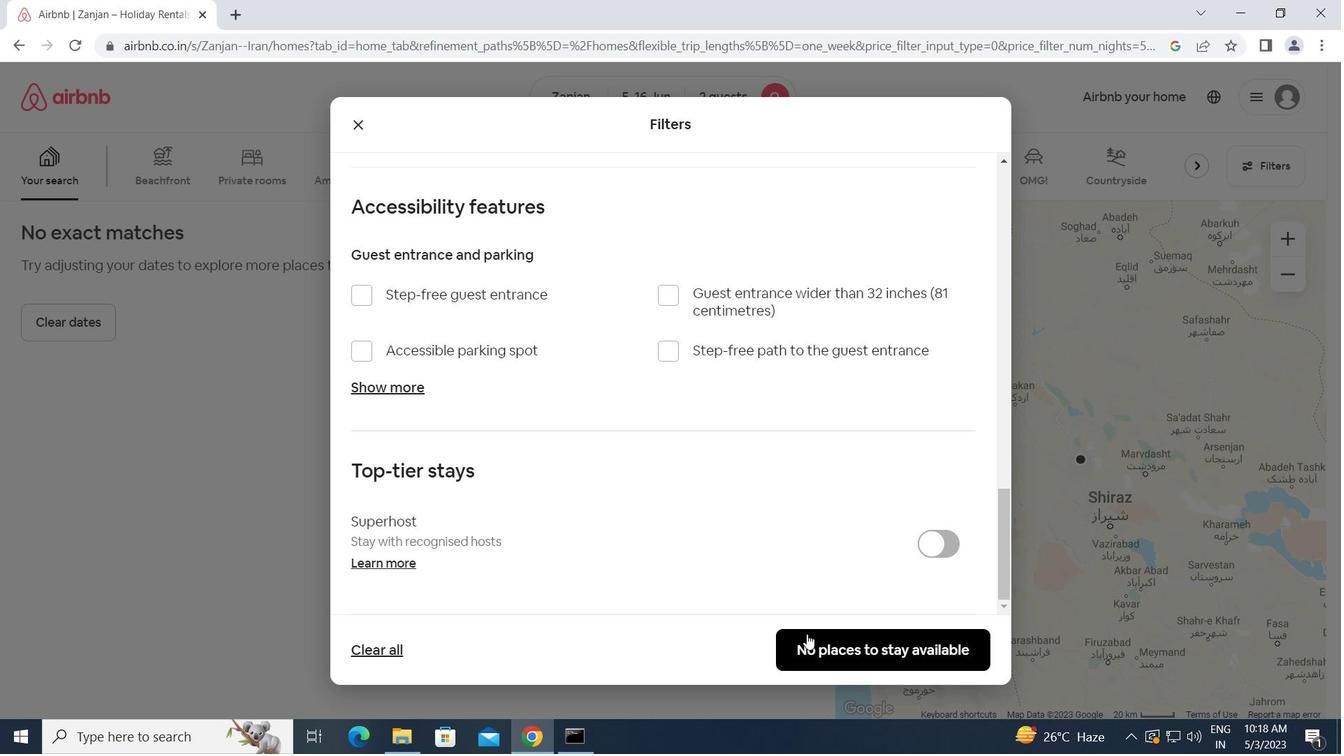 
